 Task: Add team members to the newly created team and define their roles (e.g., report editor, formatting specialist).
Action: Mouse moved to (186, 111)
Screenshot: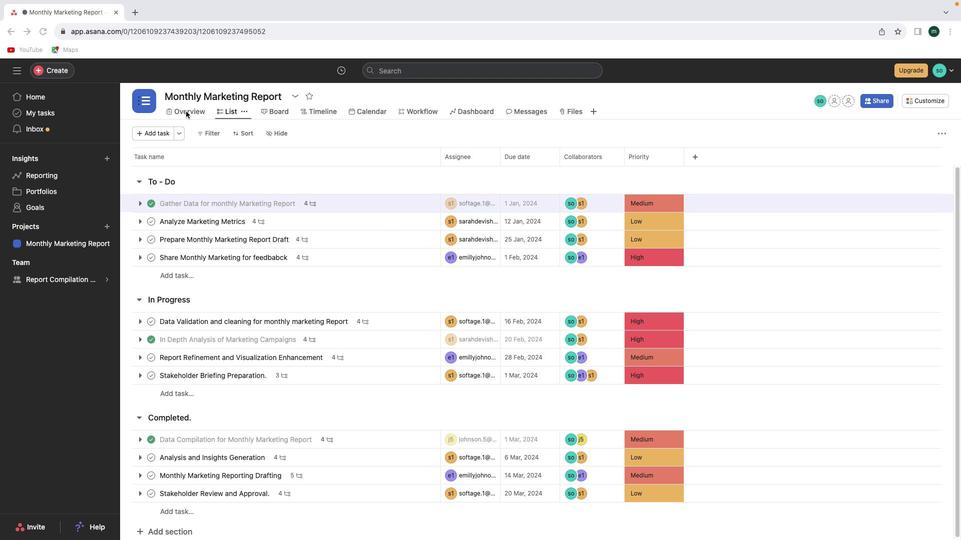 
Action: Mouse pressed left at (186, 111)
Screenshot: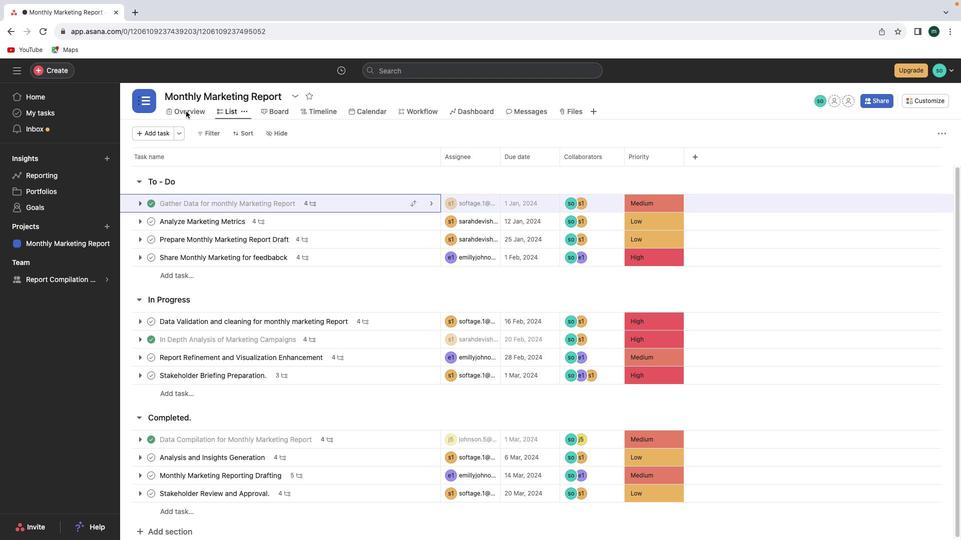 
Action: Mouse pressed left at (186, 111)
Screenshot: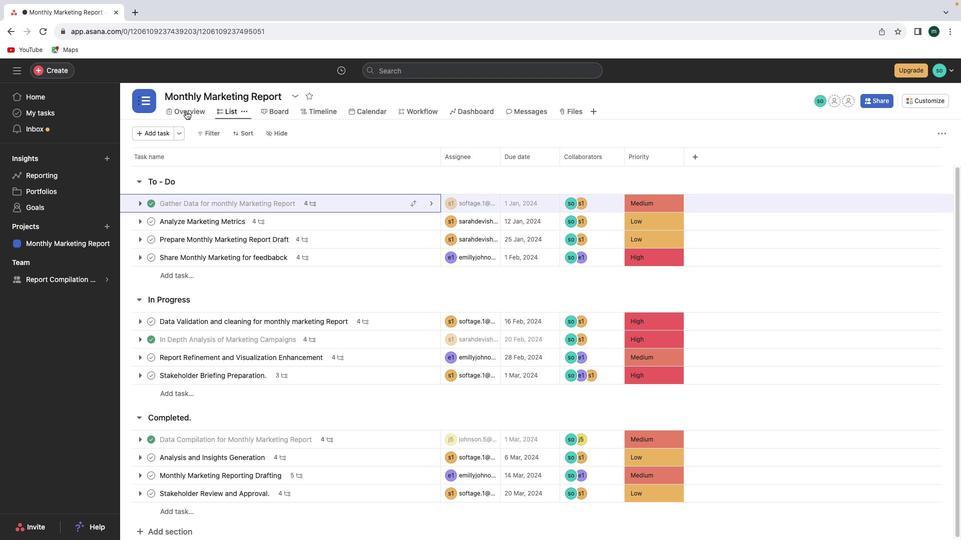 
Action: Mouse moved to (305, 298)
Screenshot: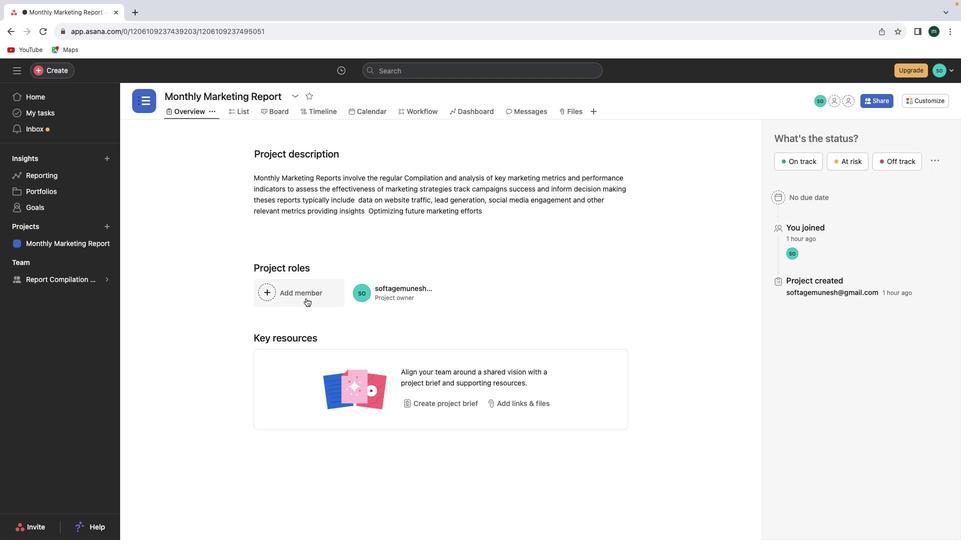 
Action: Mouse pressed left at (305, 298)
Screenshot: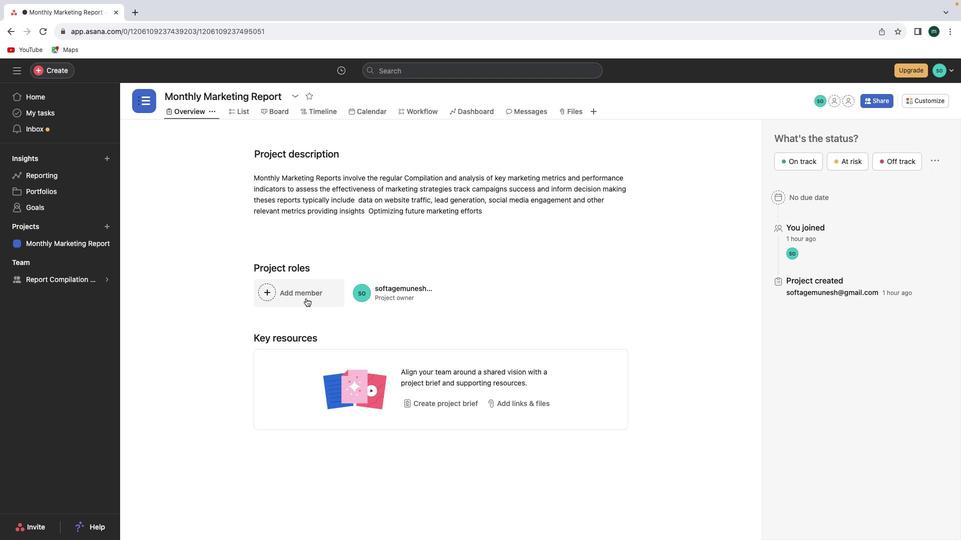 
Action: Mouse moved to (411, 264)
Screenshot: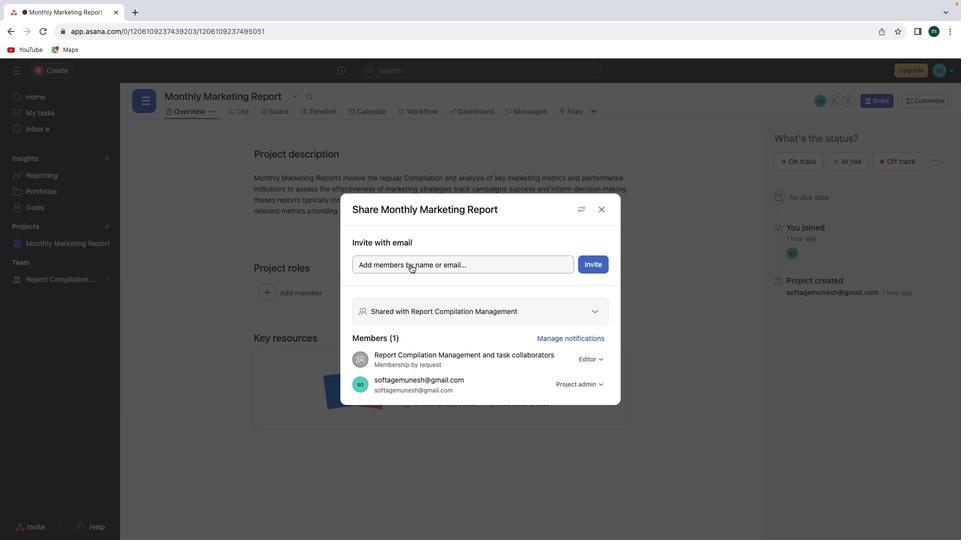 
Action: Mouse pressed left at (411, 264)
Screenshot: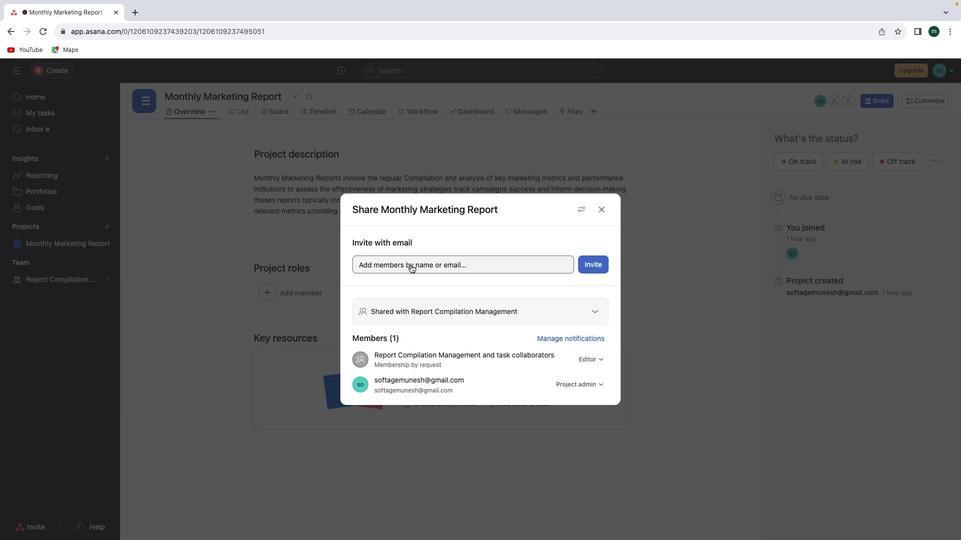
Action: Mouse moved to (409, 256)
Screenshot: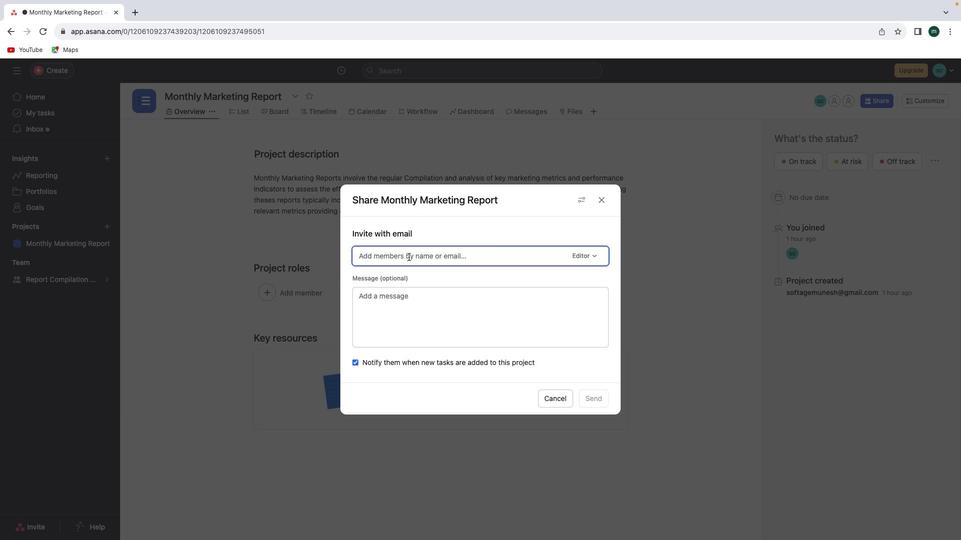 
Action: Key pressed 's''o''f''t''a'
Screenshot: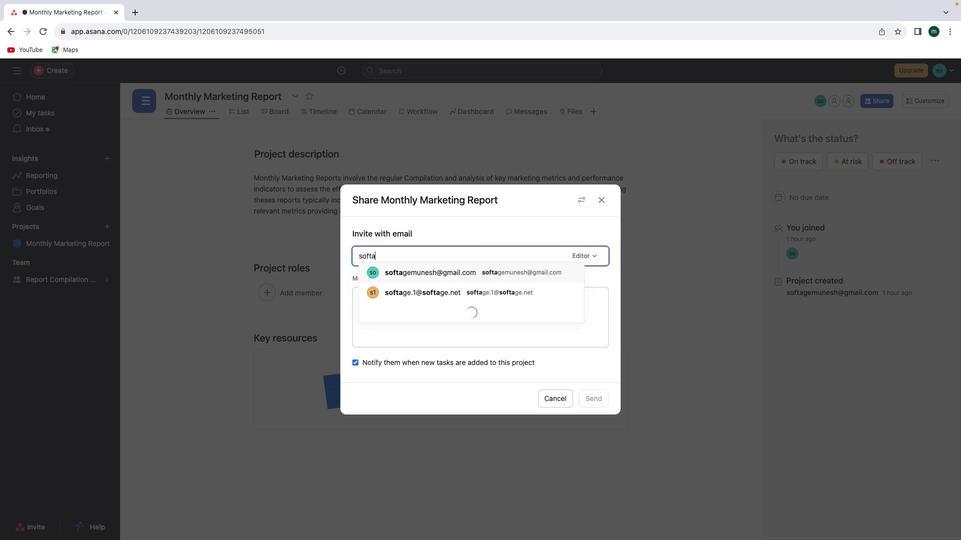 
Action: Mouse moved to (467, 288)
Screenshot: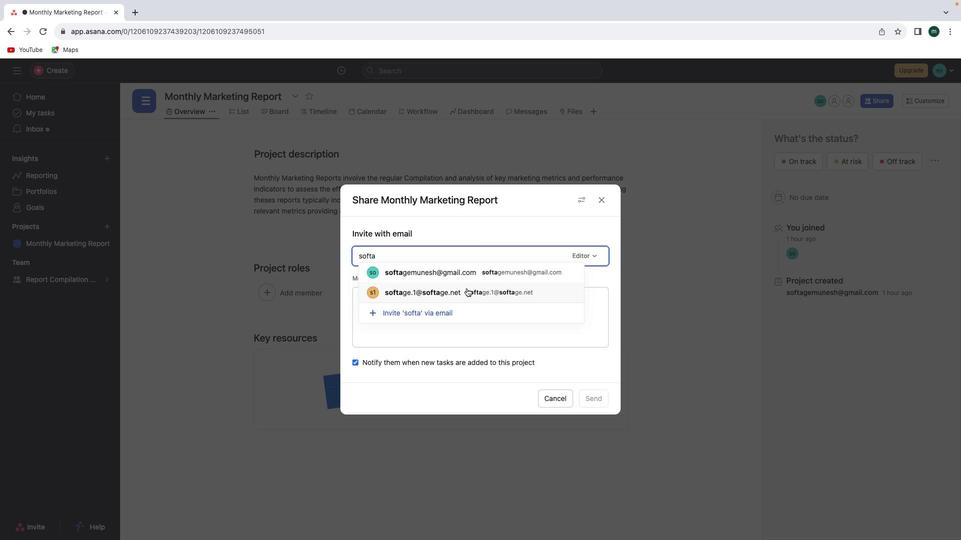 
Action: Mouse pressed left at (467, 288)
Screenshot: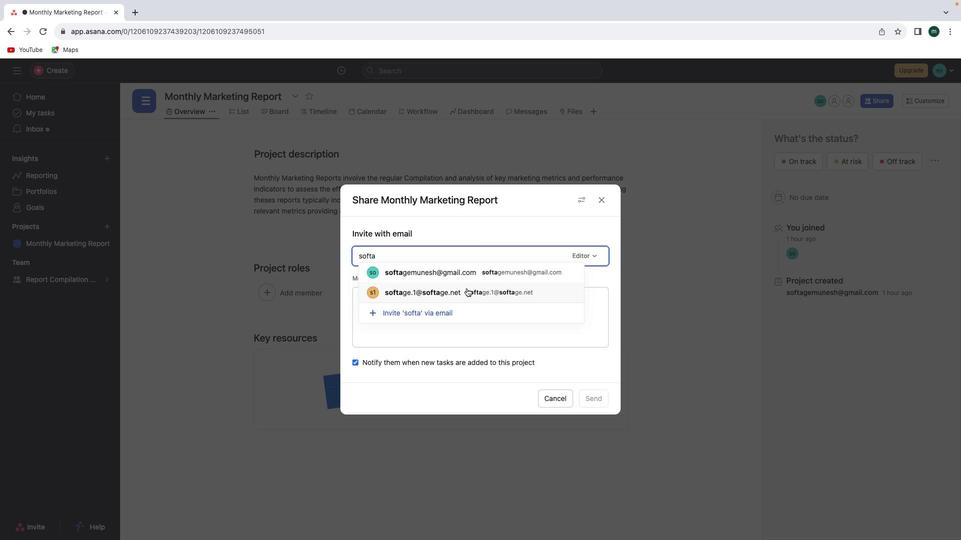 
Action: Mouse moved to (583, 398)
Screenshot: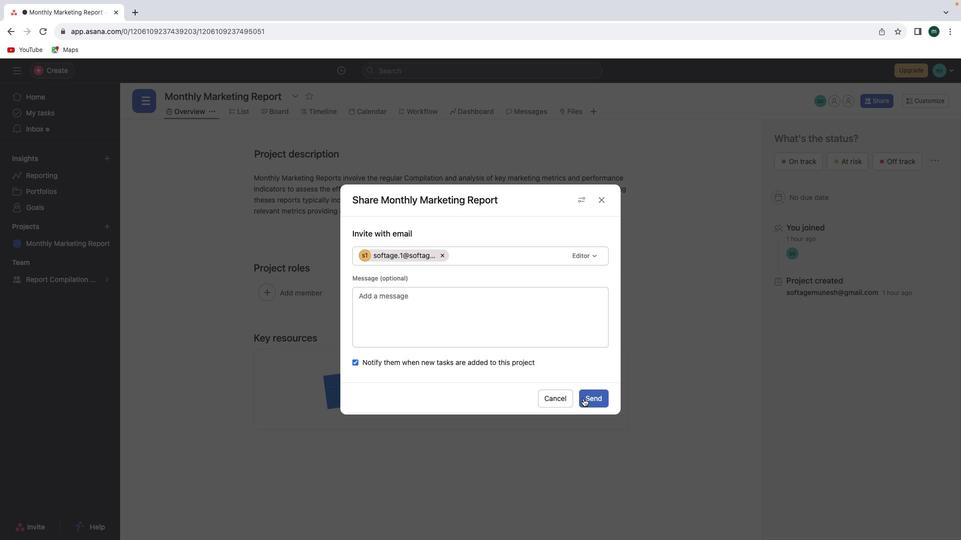 
Action: Mouse pressed left at (583, 398)
Screenshot: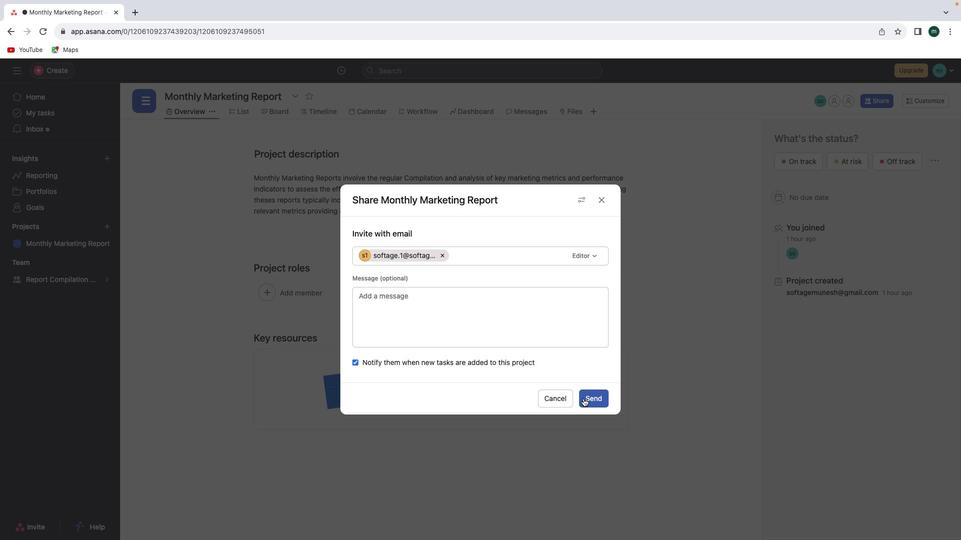 
Action: Mouse moved to (645, 347)
Screenshot: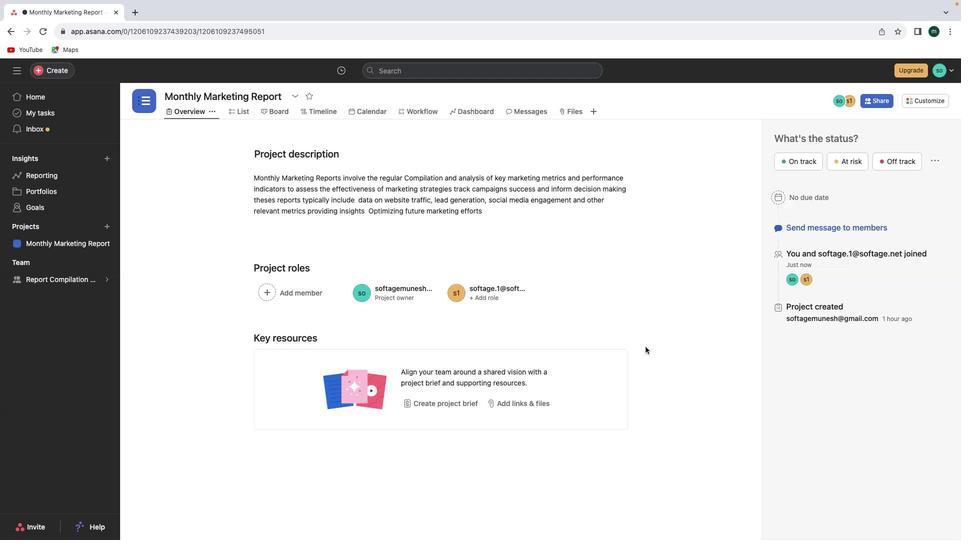
Action: Mouse pressed left at (645, 347)
Screenshot: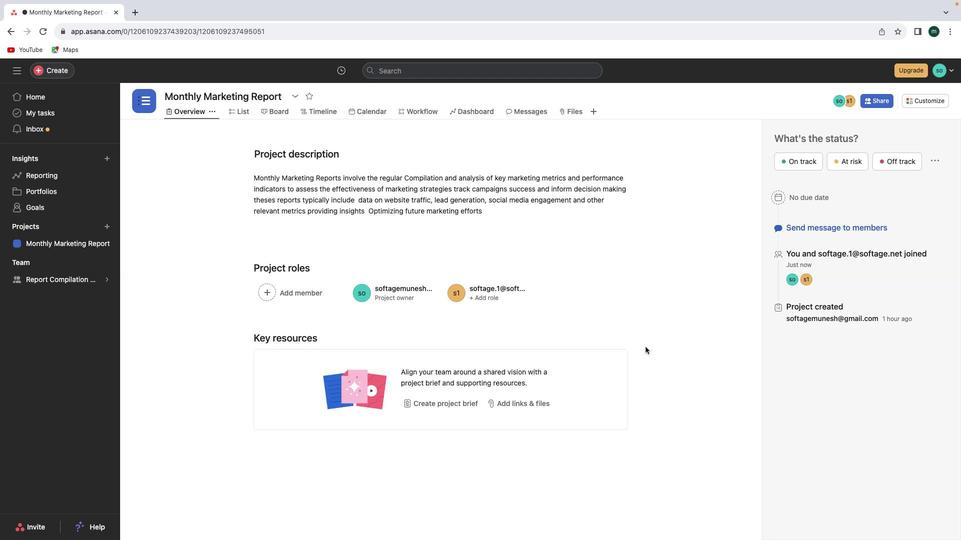 
Action: Mouse moved to (484, 300)
Screenshot: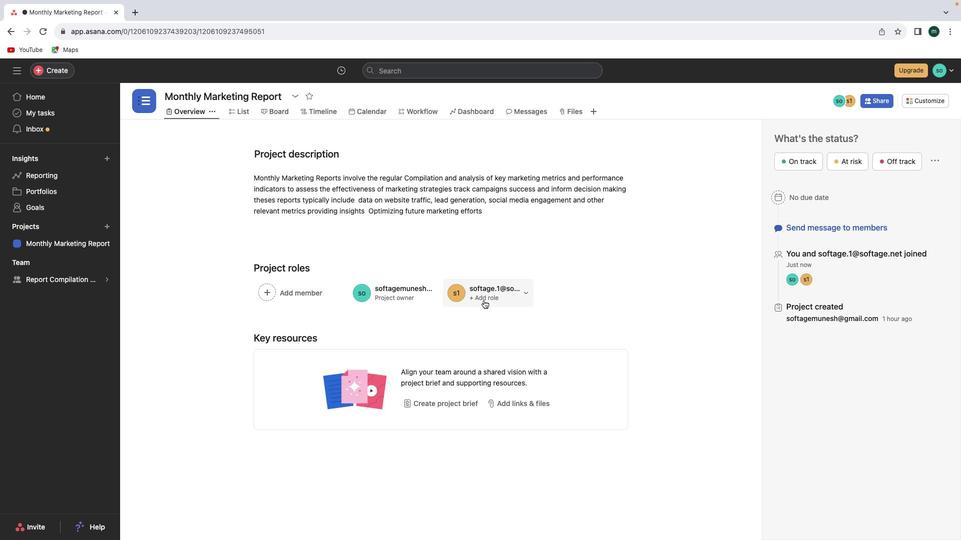 
Action: Mouse pressed left at (484, 300)
Screenshot: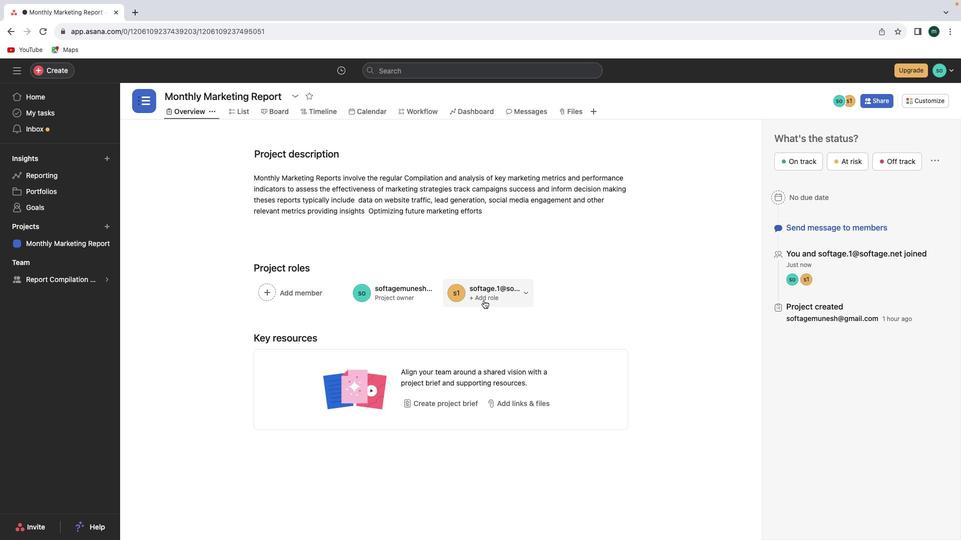 
Action: Mouse moved to (484, 314)
Screenshot: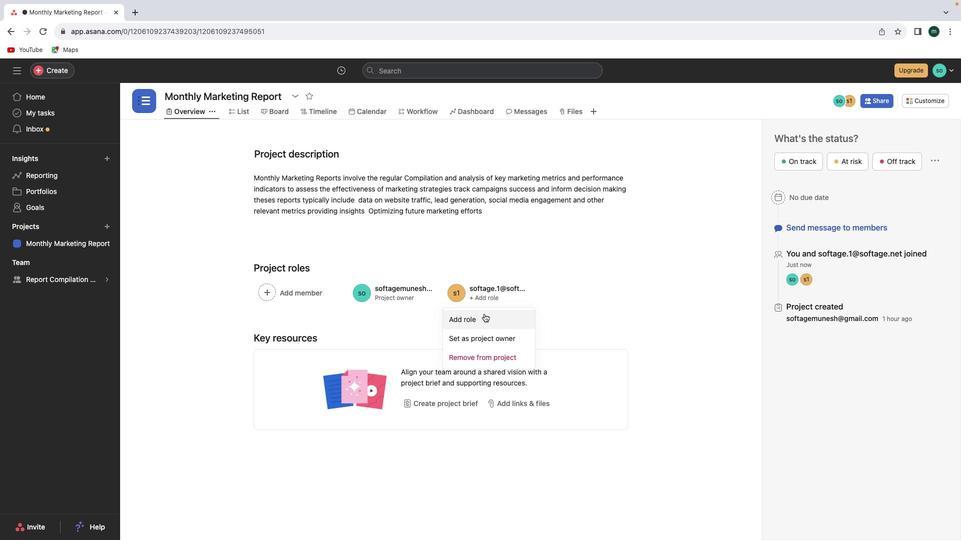 
Action: Mouse pressed left at (484, 314)
Screenshot: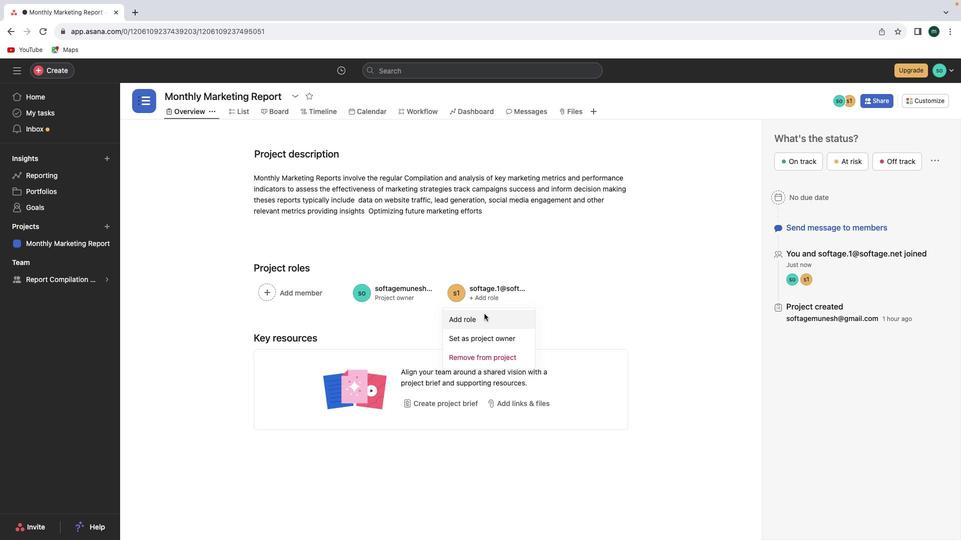 
Action: Mouse moved to (506, 340)
Screenshot: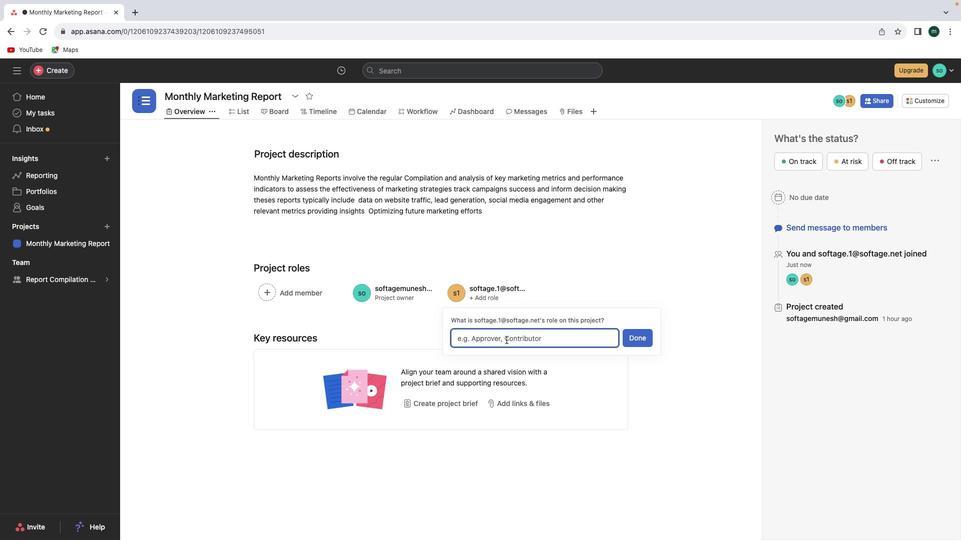 
Action: Mouse pressed left at (506, 340)
Screenshot: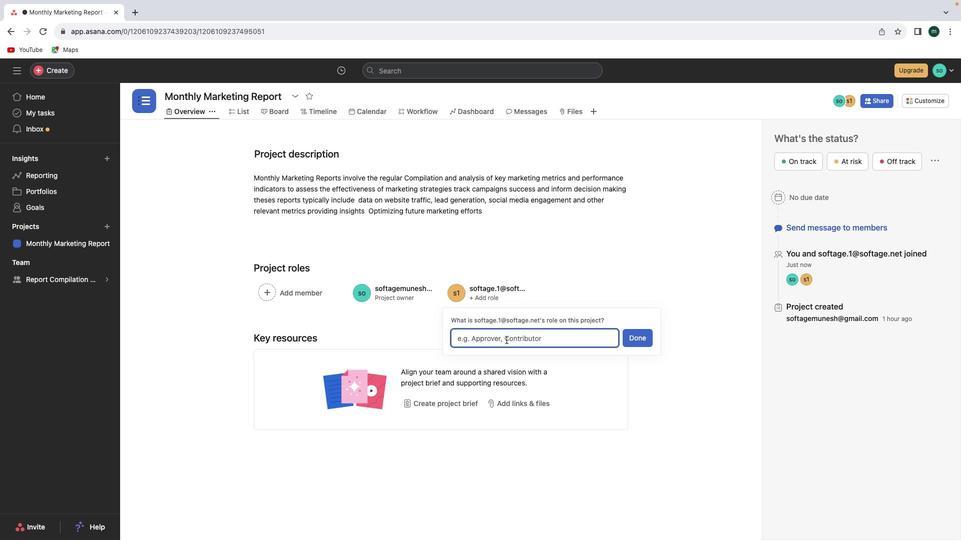 
Action: Mouse moved to (504, 334)
Screenshot: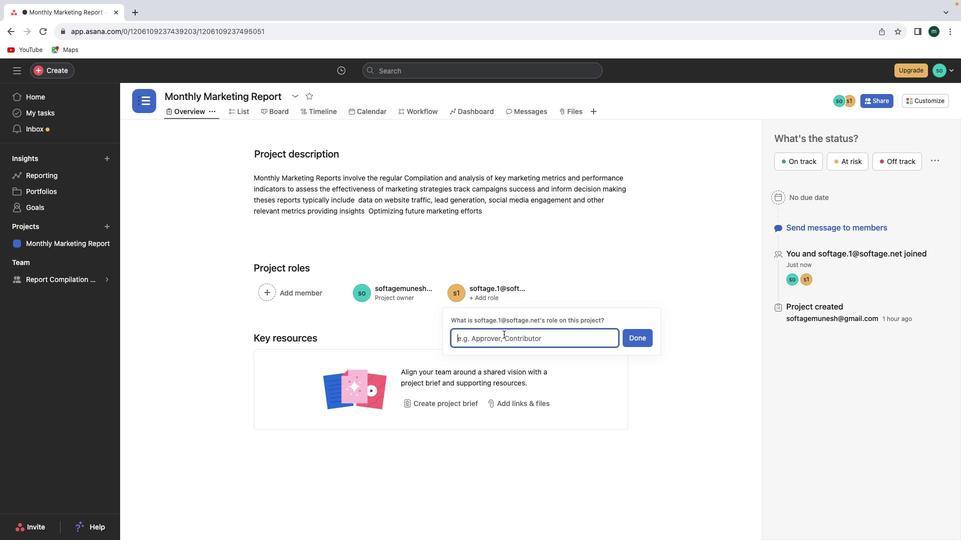 
Action: Key pressed Key.shift'R''e''p''o''r''t''e''r'
Screenshot: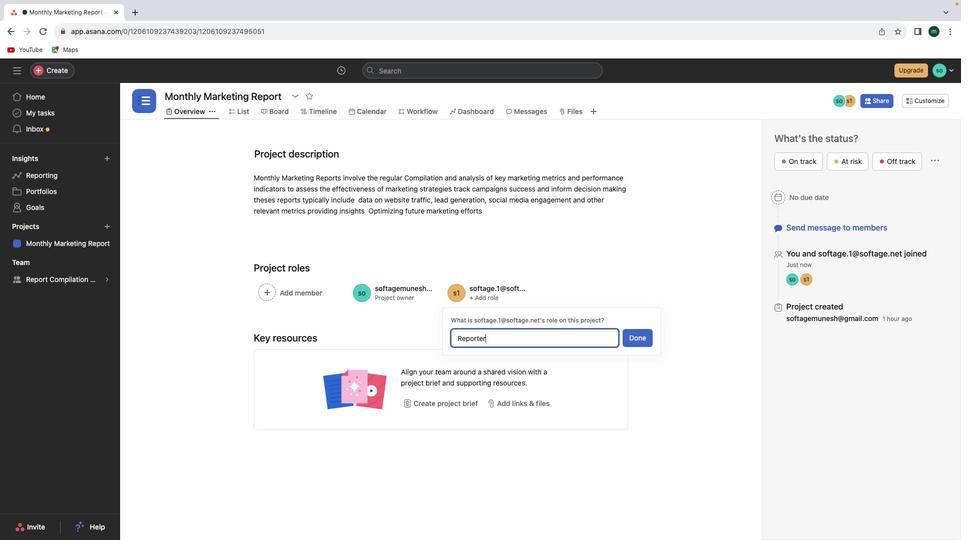 
Action: Mouse moved to (648, 340)
Screenshot: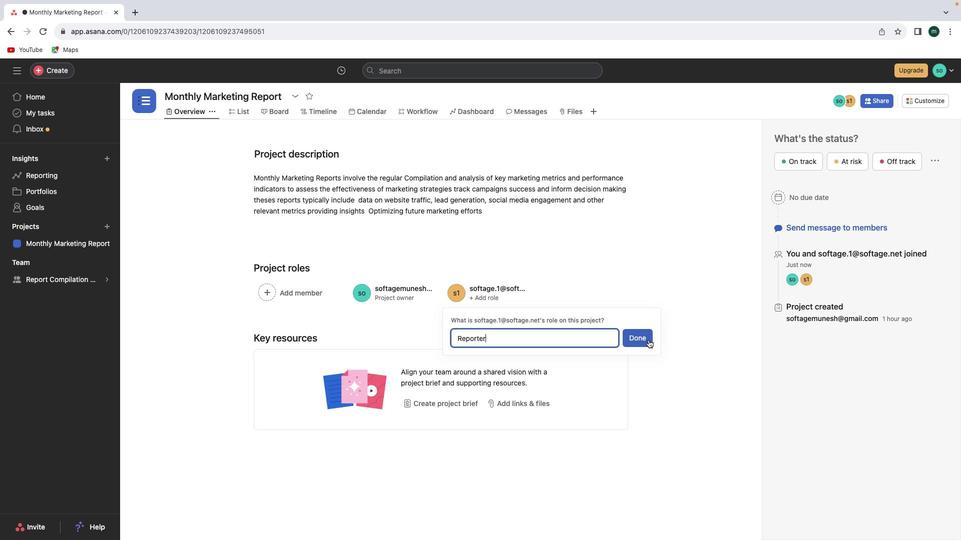 
Action: Mouse pressed left at (648, 340)
Screenshot: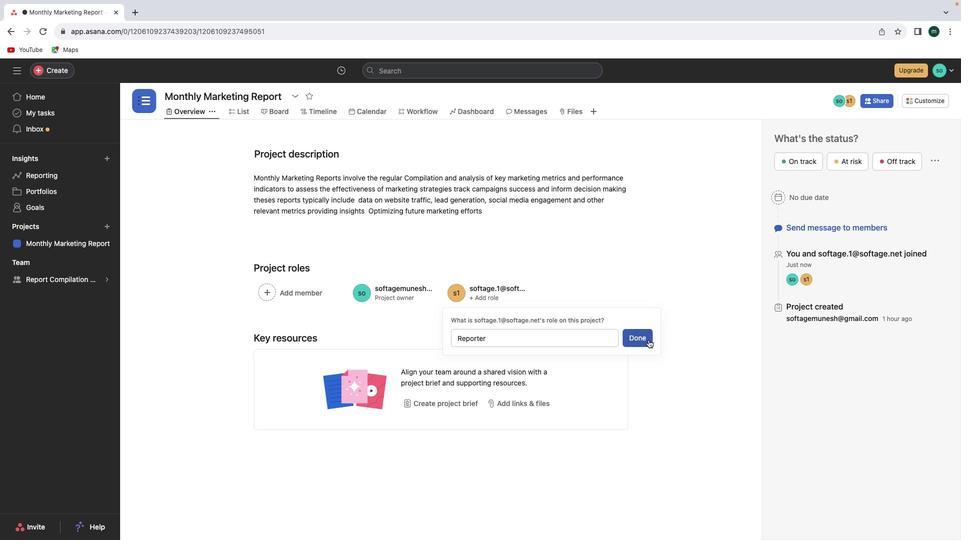 
Action: Mouse moved to (300, 290)
Screenshot: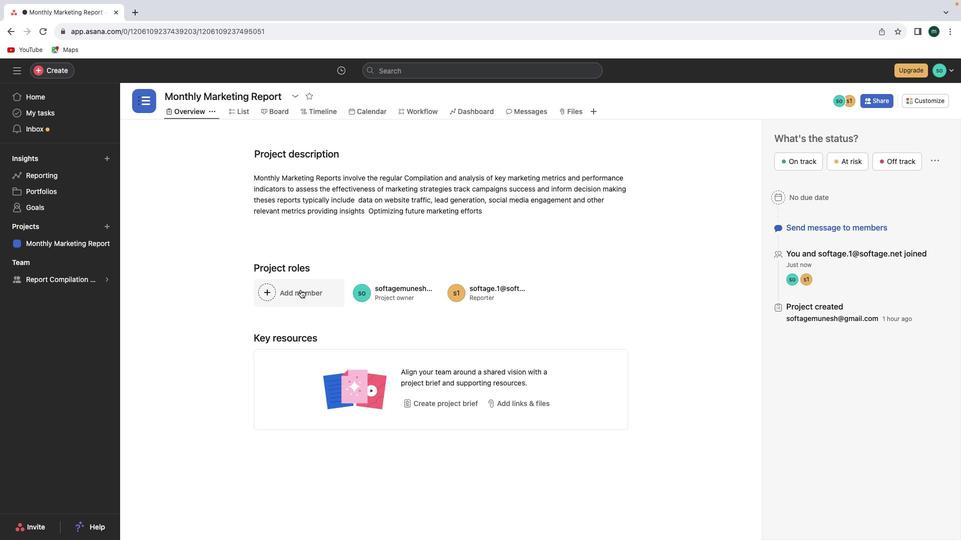 
Action: Mouse pressed left at (300, 290)
Screenshot: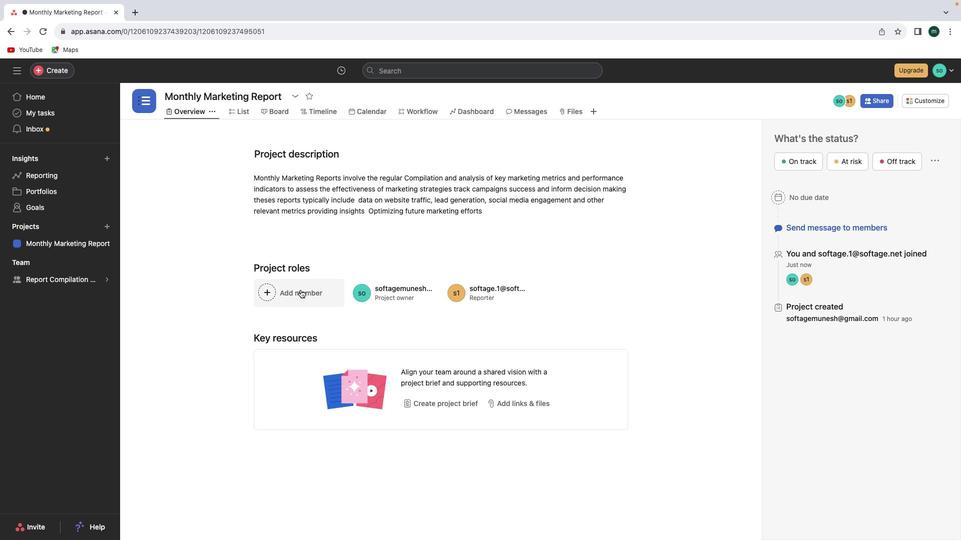 
Action: Mouse moved to (411, 253)
Screenshot: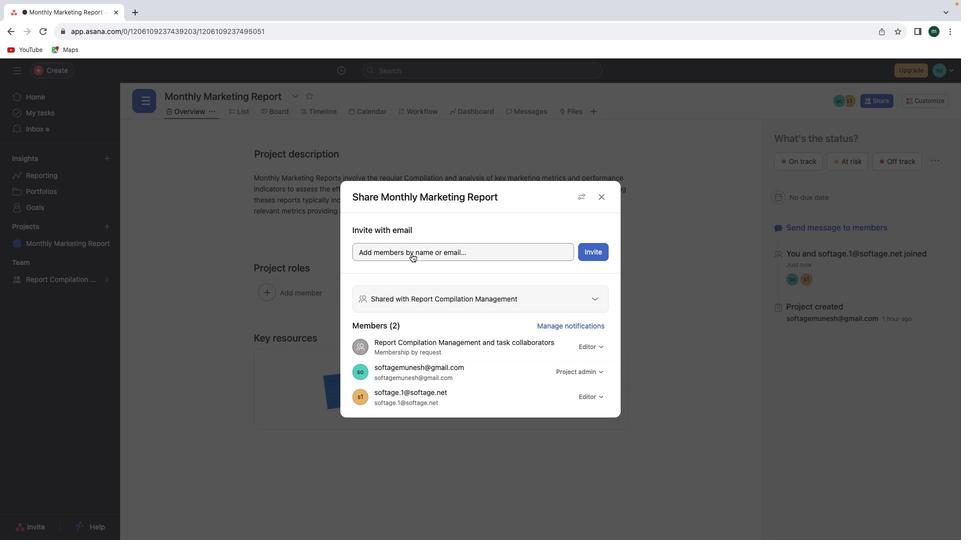 
Action: Mouse pressed left at (411, 253)
Screenshot: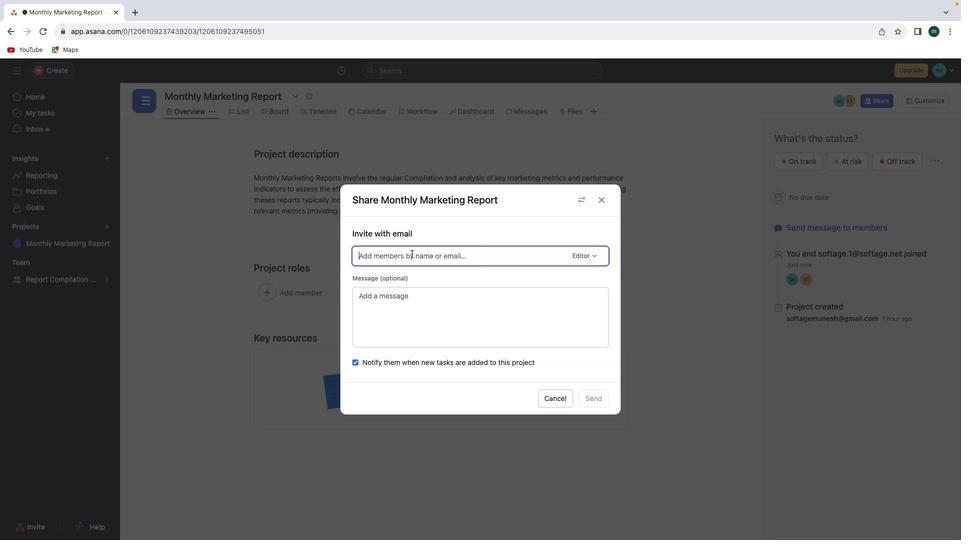 
Action: Key pressed 's''a''r''a'
Screenshot: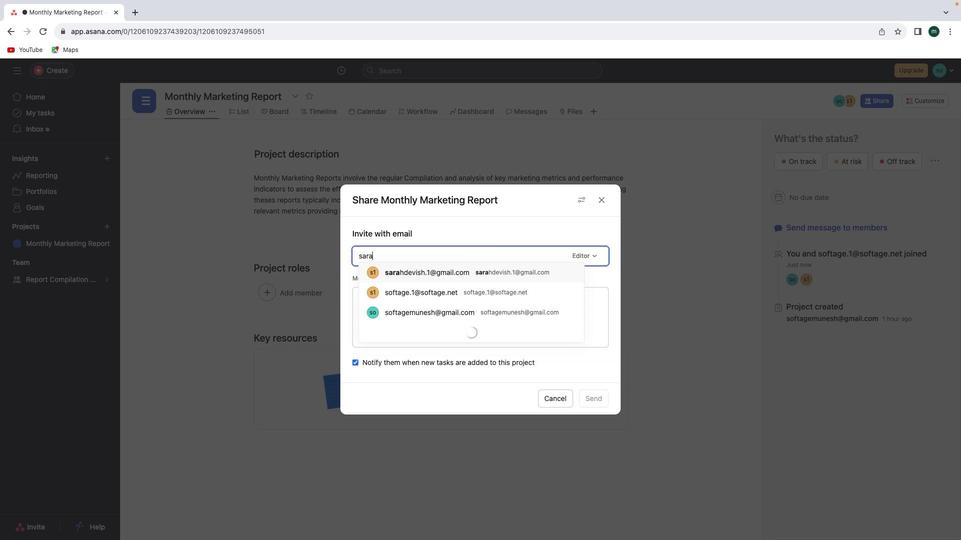 
Action: Mouse moved to (414, 269)
Screenshot: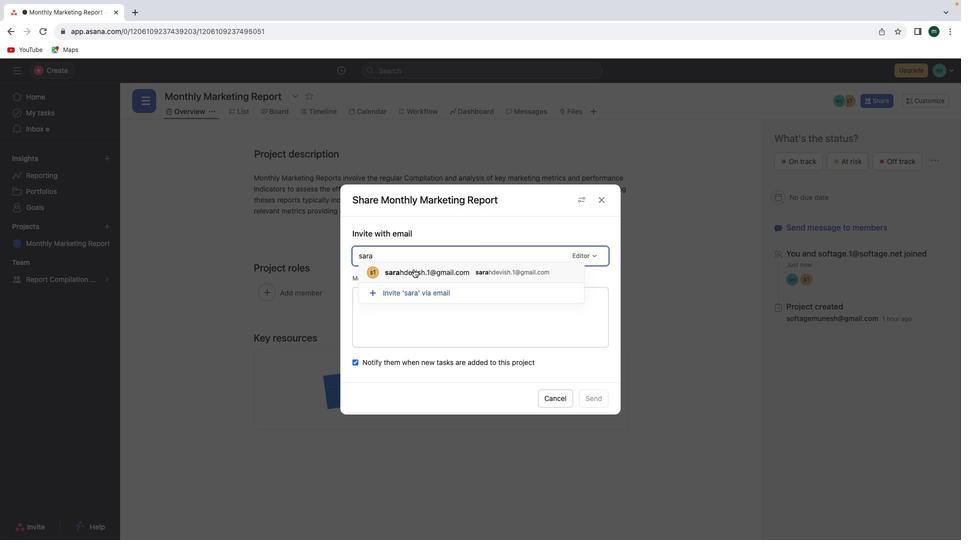 
Action: Mouse pressed left at (414, 269)
Screenshot: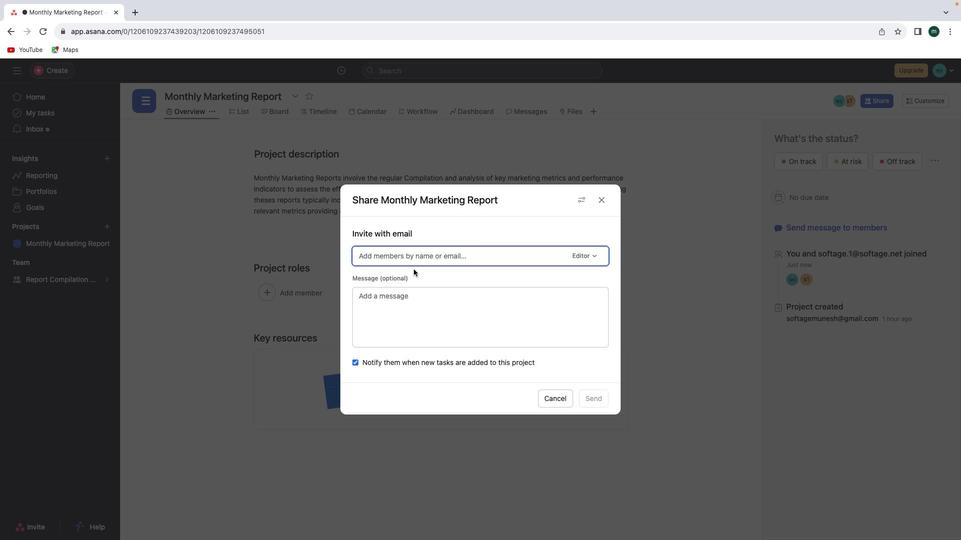 
Action: Mouse moved to (593, 396)
Screenshot: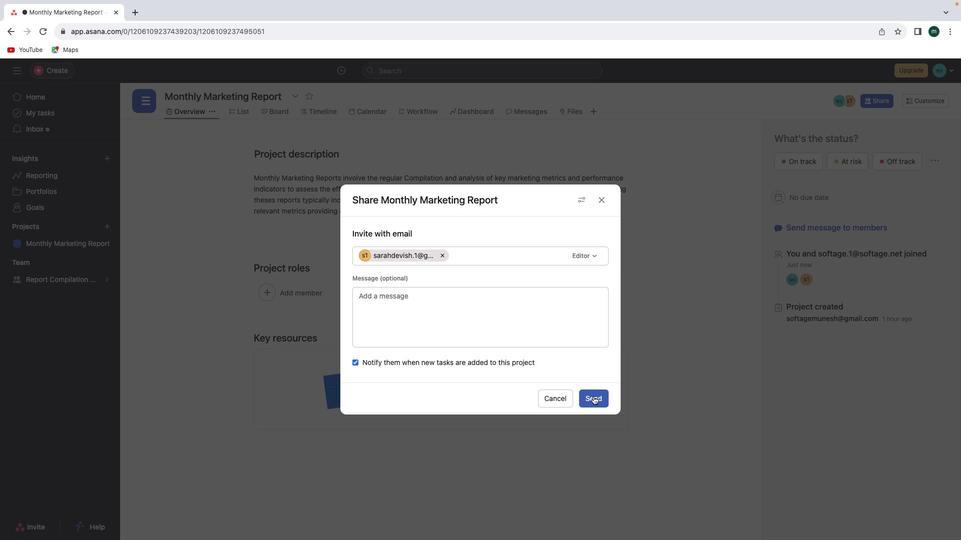 
Action: Mouse pressed left at (593, 396)
Screenshot: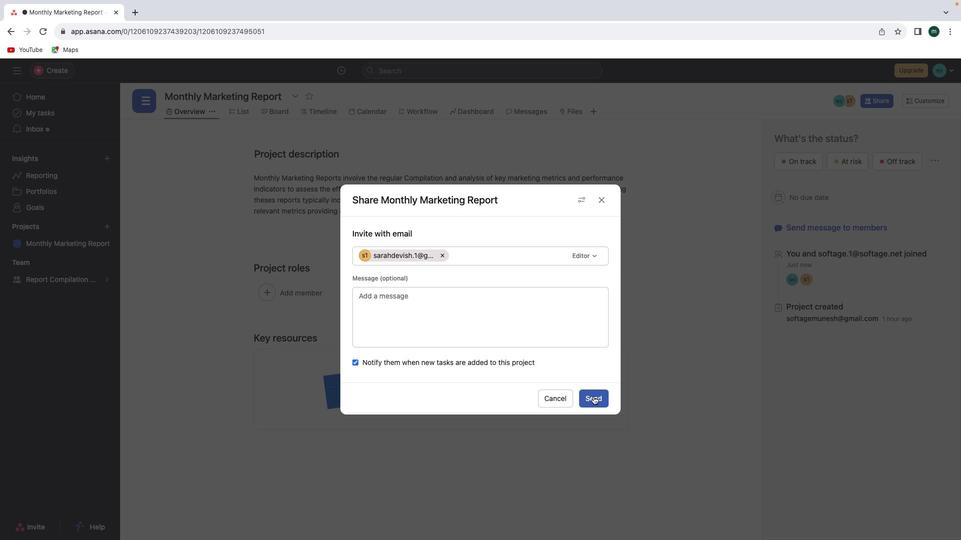 
Action: Mouse moved to (662, 332)
Screenshot: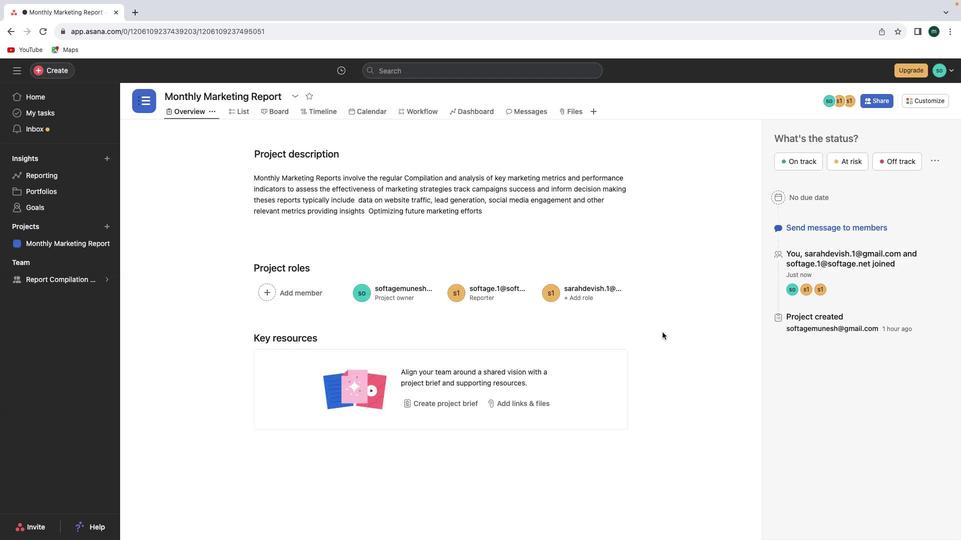 
Action: Mouse pressed left at (662, 332)
Screenshot: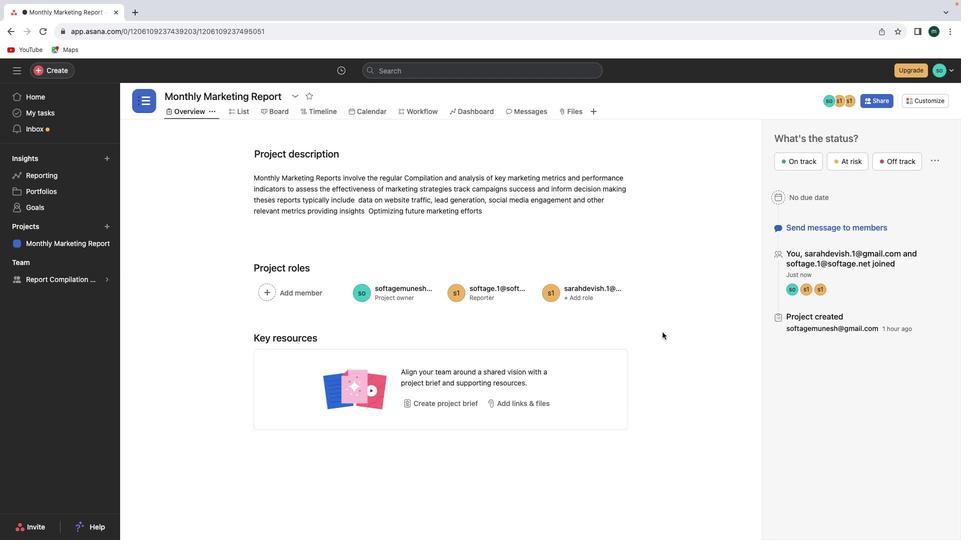 
Action: Mouse moved to (577, 299)
Screenshot: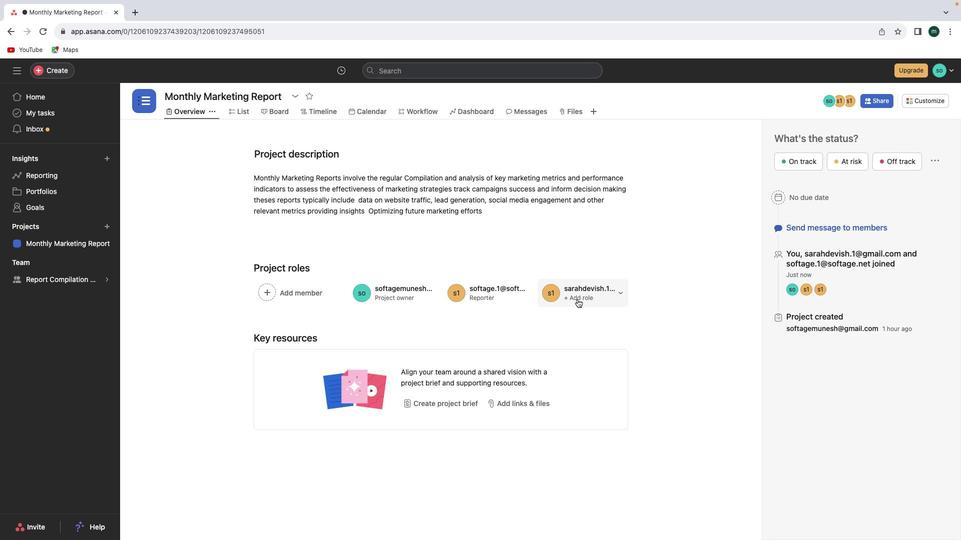 
Action: Mouse pressed left at (577, 299)
Screenshot: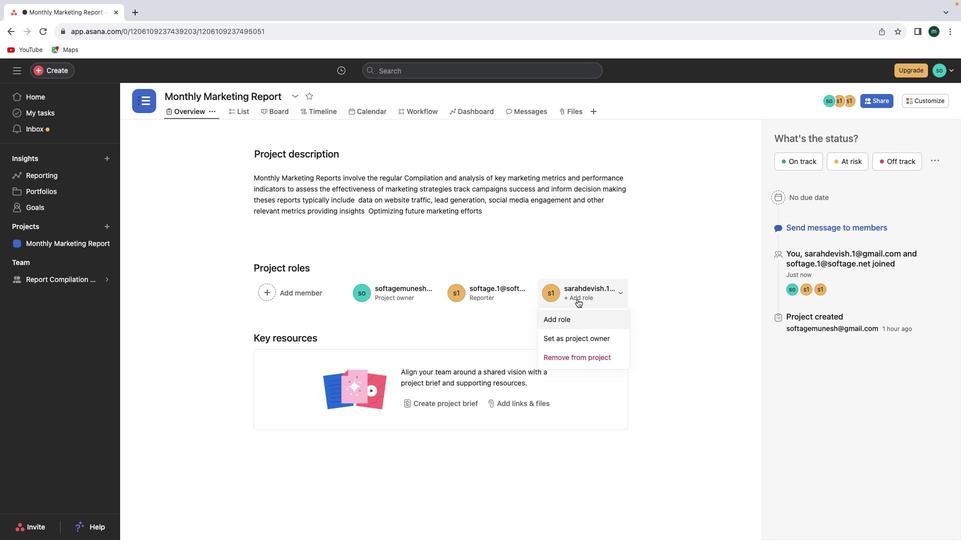 
Action: Mouse moved to (579, 318)
Screenshot: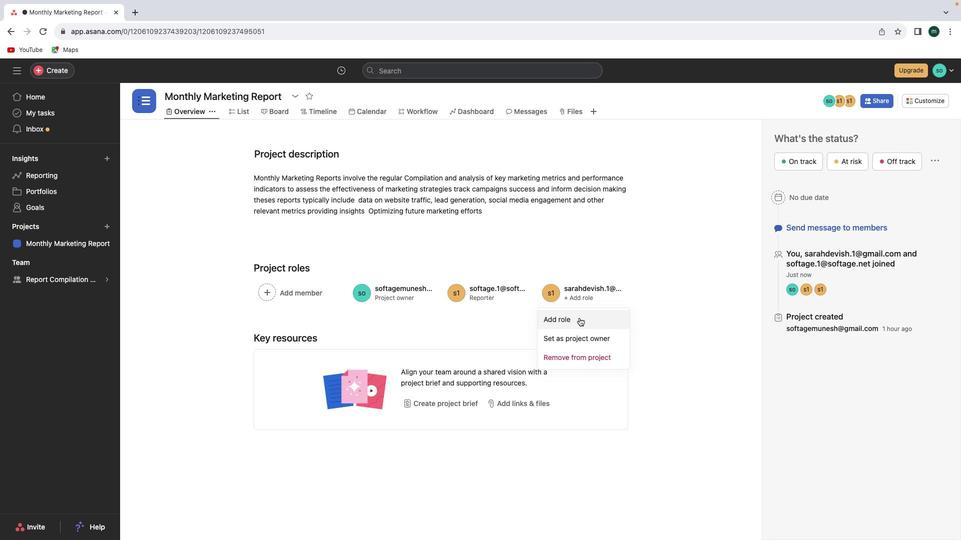 
Action: Mouse pressed left at (579, 318)
Screenshot: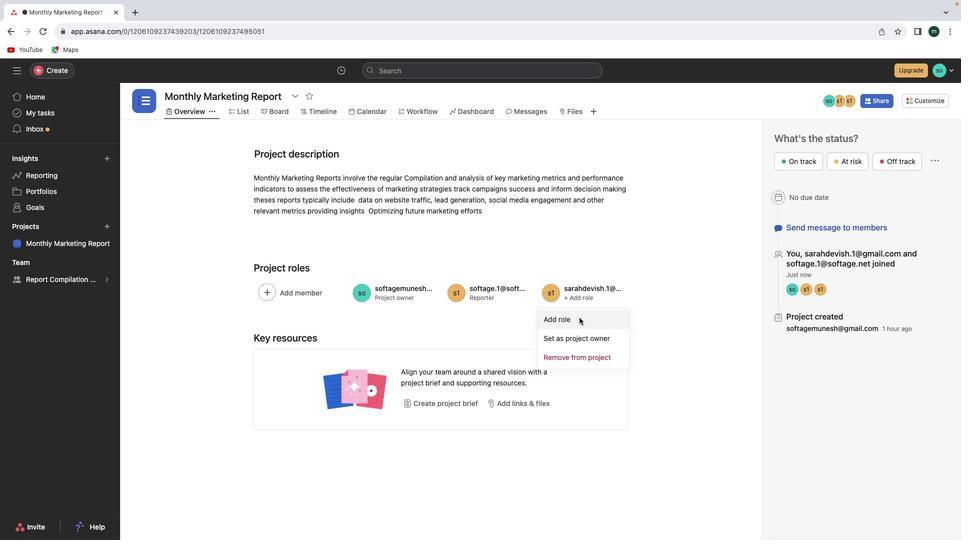 
Action: Mouse moved to (593, 342)
Screenshot: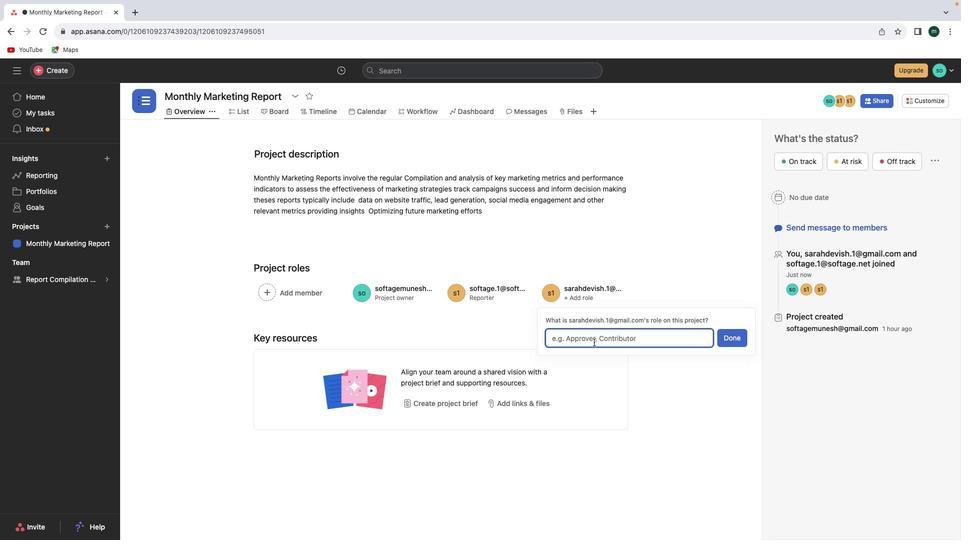 
Action: Mouse pressed left at (593, 342)
Screenshot: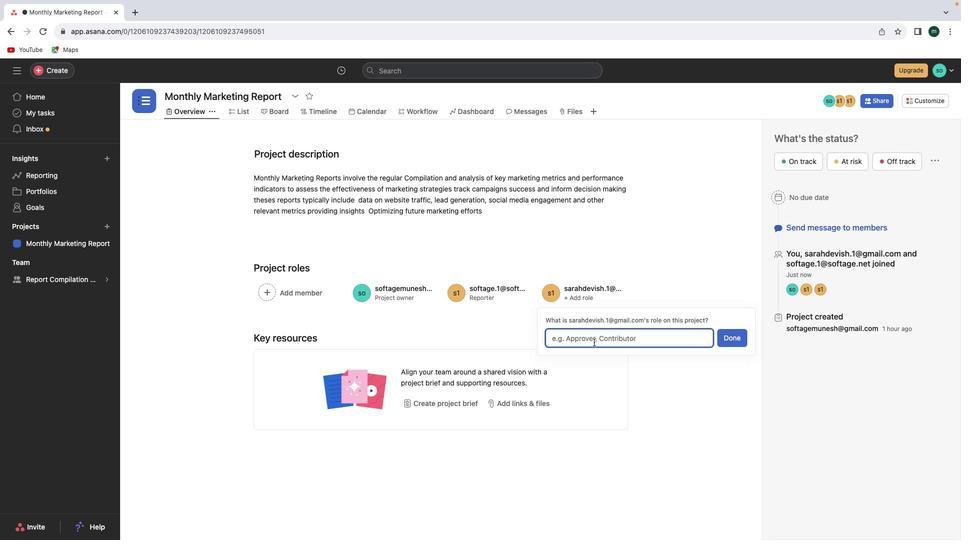 
Action: Mouse moved to (589, 340)
Screenshot: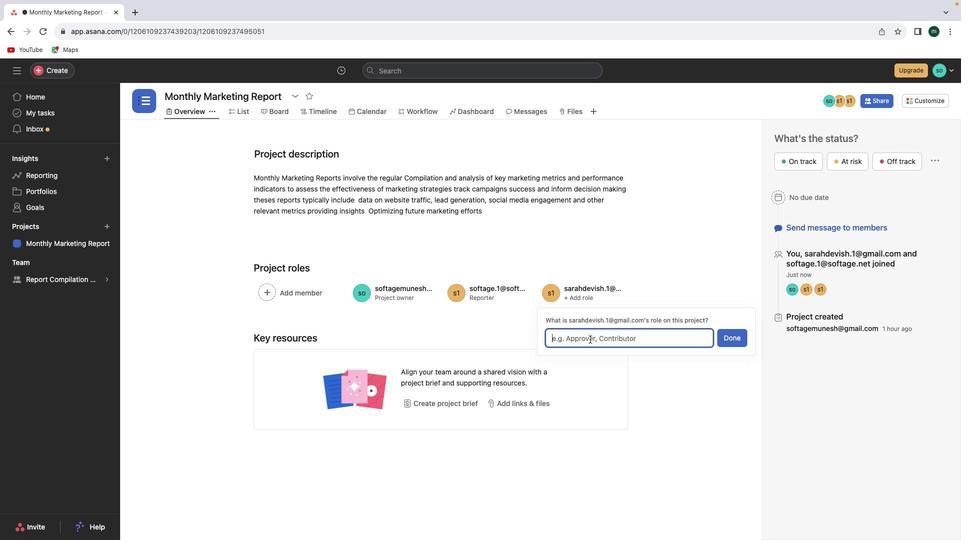 
Action: Key pressed Key.shift'R''e''p''o''r''t'Key.space'e''d''i''t''i''o''r'
Screenshot: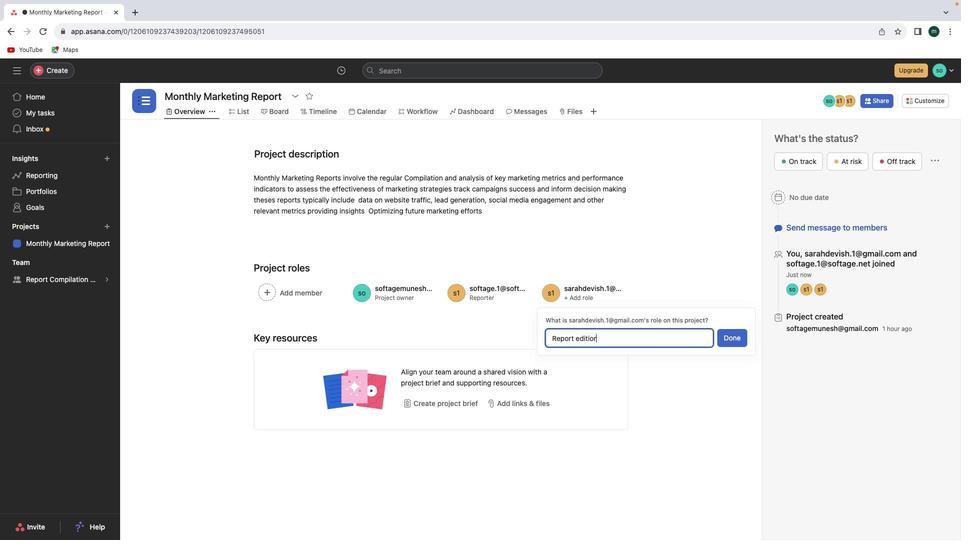 
Action: Mouse moved to (733, 340)
Screenshot: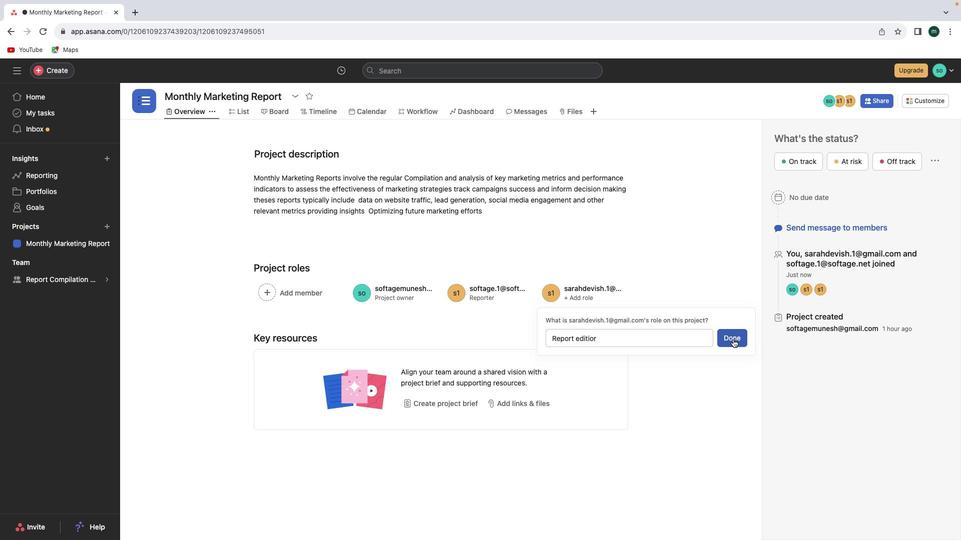 
Action: Mouse pressed left at (733, 340)
Screenshot: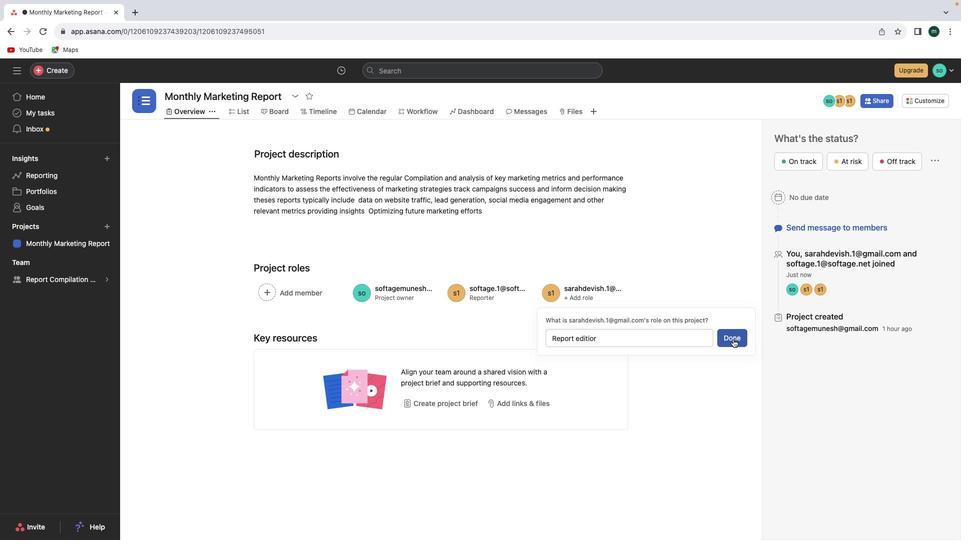 
Action: Mouse moved to (496, 293)
Screenshot: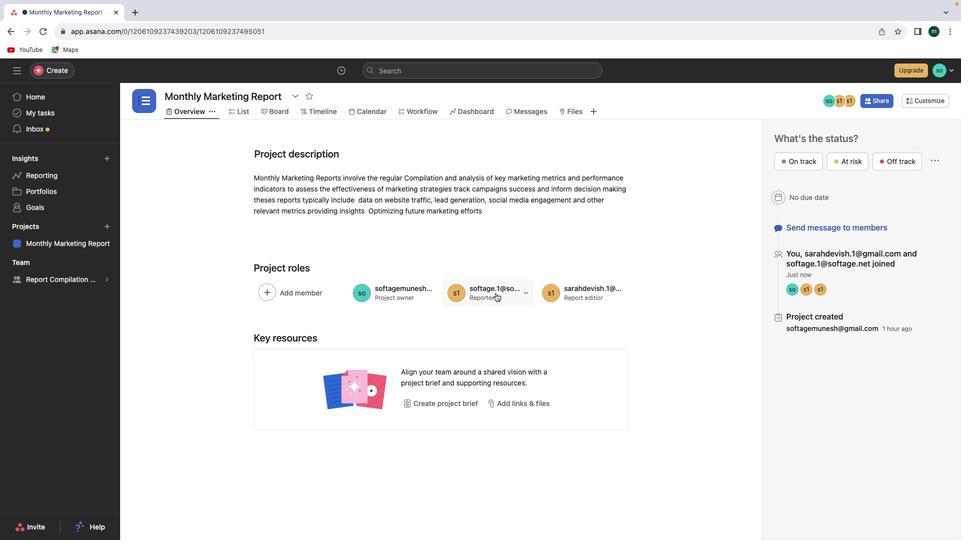 
Action: Mouse pressed left at (496, 293)
Screenshot: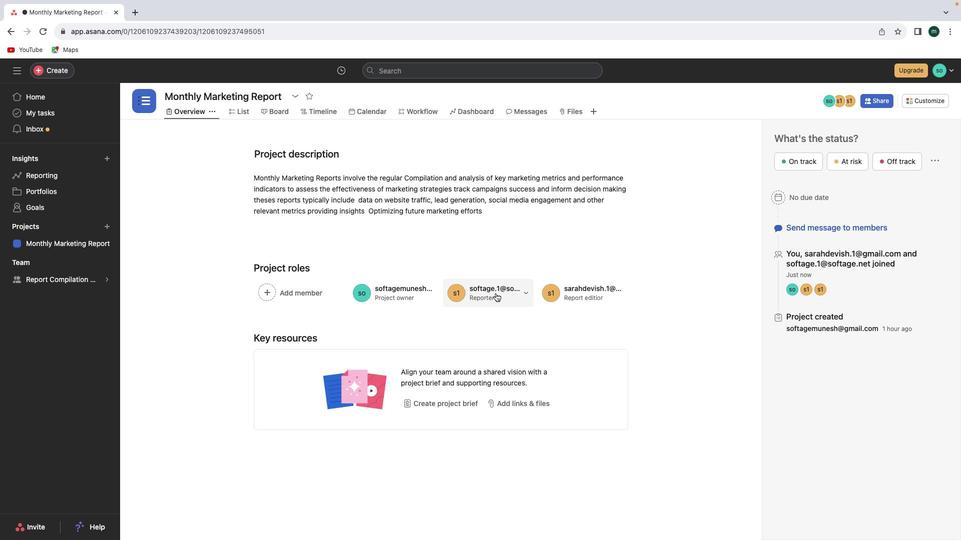 
Action: Mouse moved to (488, 319)
Screenshot: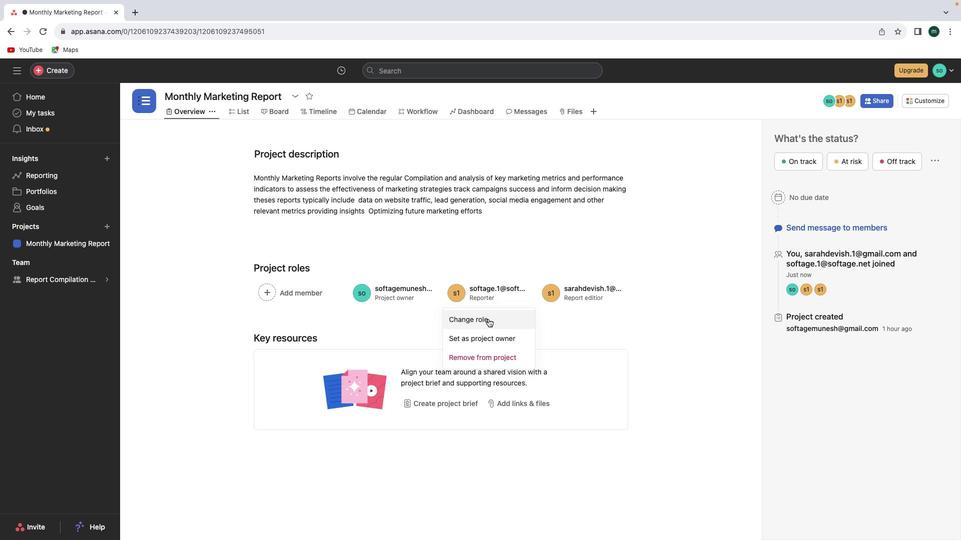 
Action: Mouse pressed left at (488, 319)
Screenshot: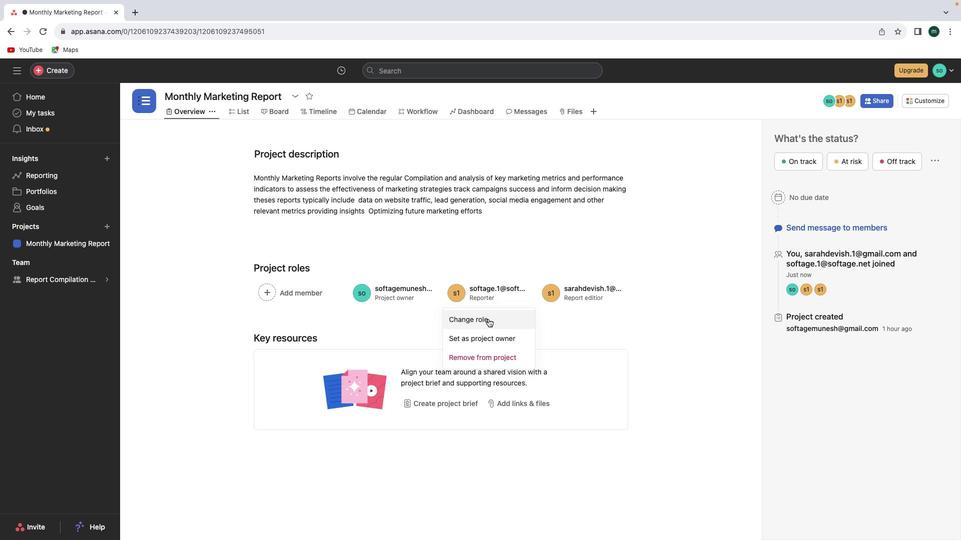 
Action: Mouse moved to (494, 336)
Screenshot: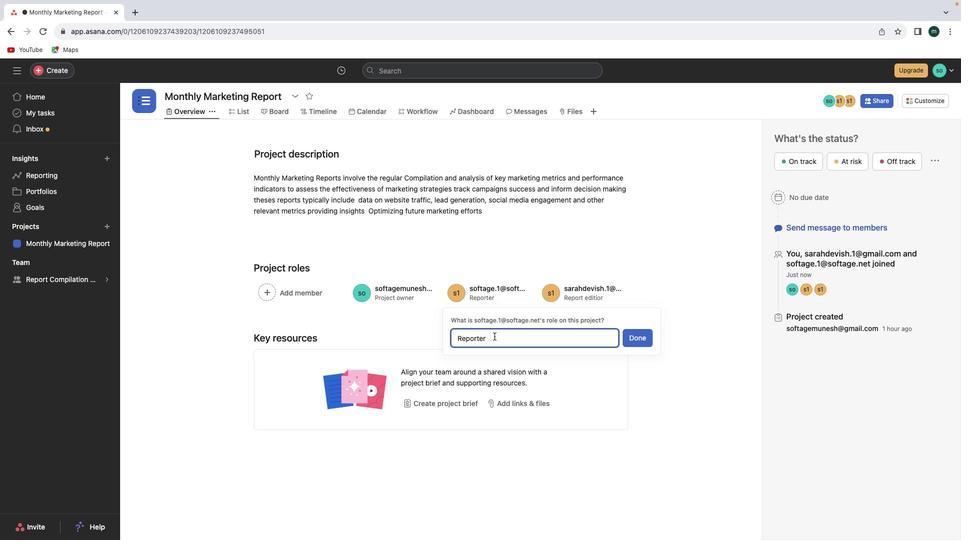 
Action: Mouse pressed left at (494, 336)
Screenshot: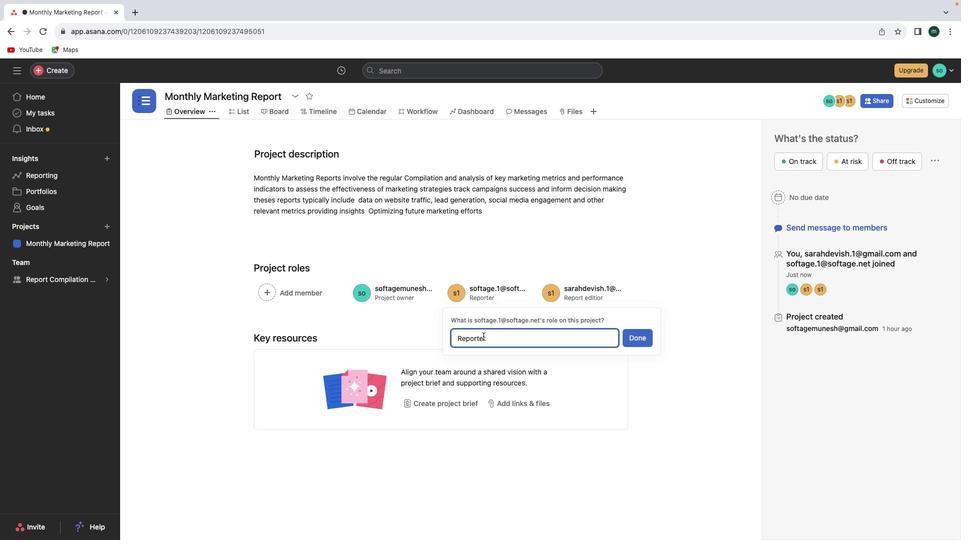 
Action: Mouse moved to (452, 331)
Screenshot: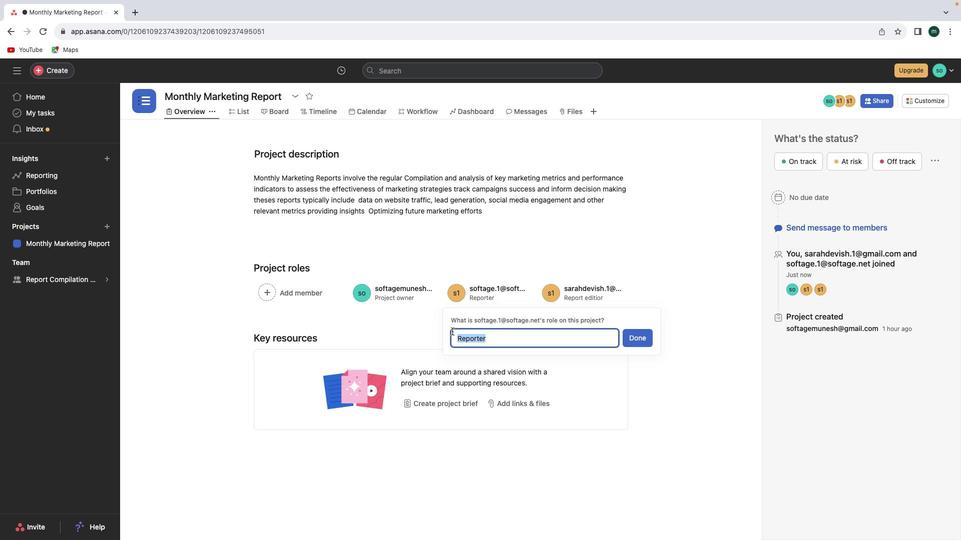 
Action: Key pressed Key.shift'S''o''c''i''a''l'Key.space'm''e''d''i''a'Key.space'm''a''n''a''g''e''r'Key.space
Screenshot: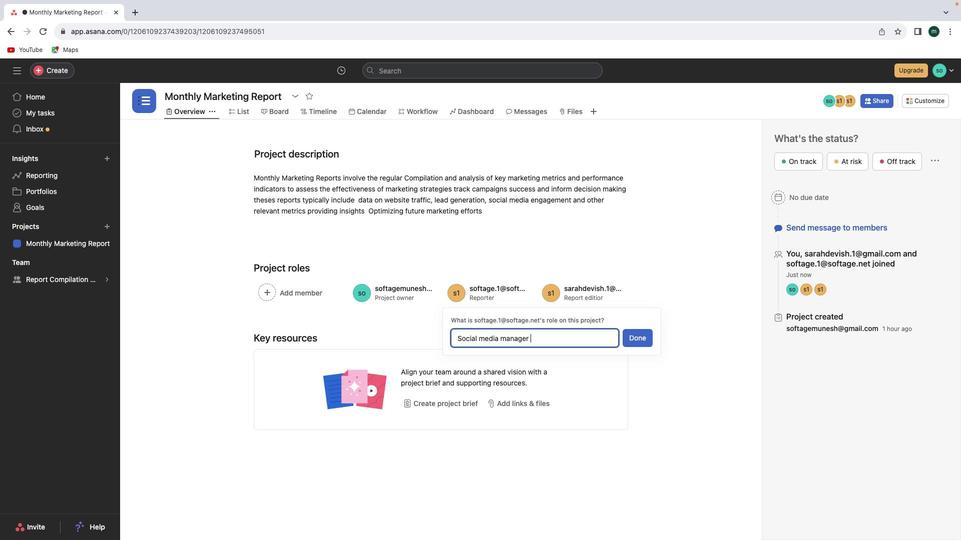 
Action: Mouse moved to (627, 337)
Screenshot: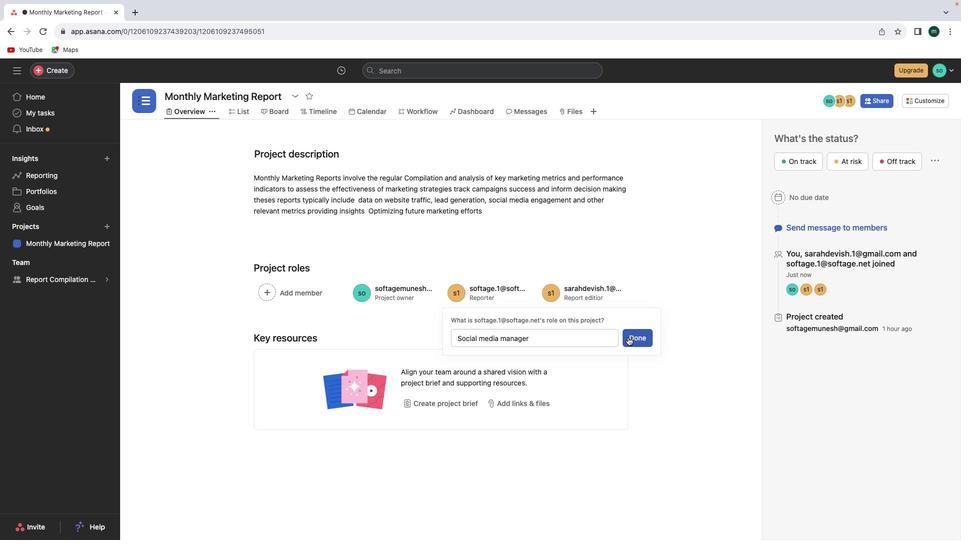 
Action: Mouse pressed left at (627, 337)
Screenshot: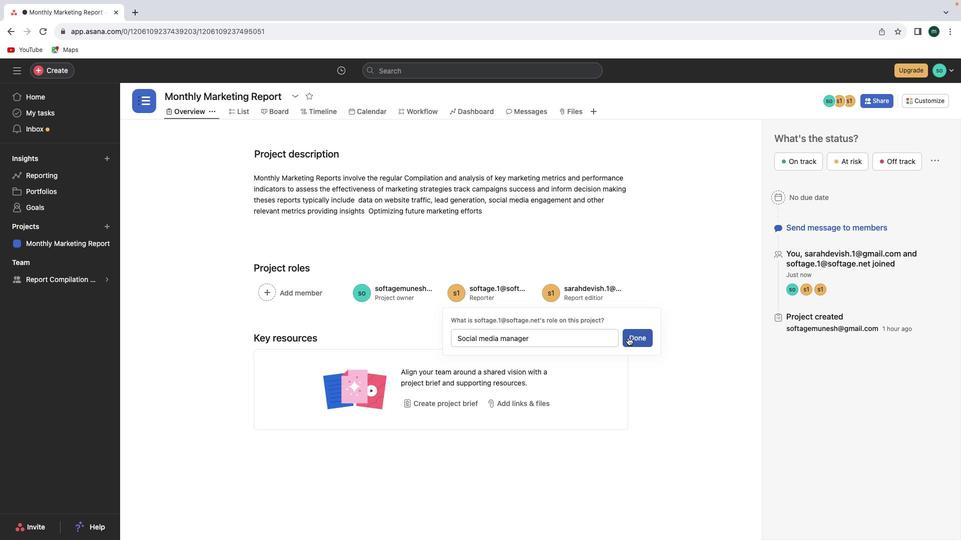 
Action: Mouse moved to (280, 297)
Screenshot: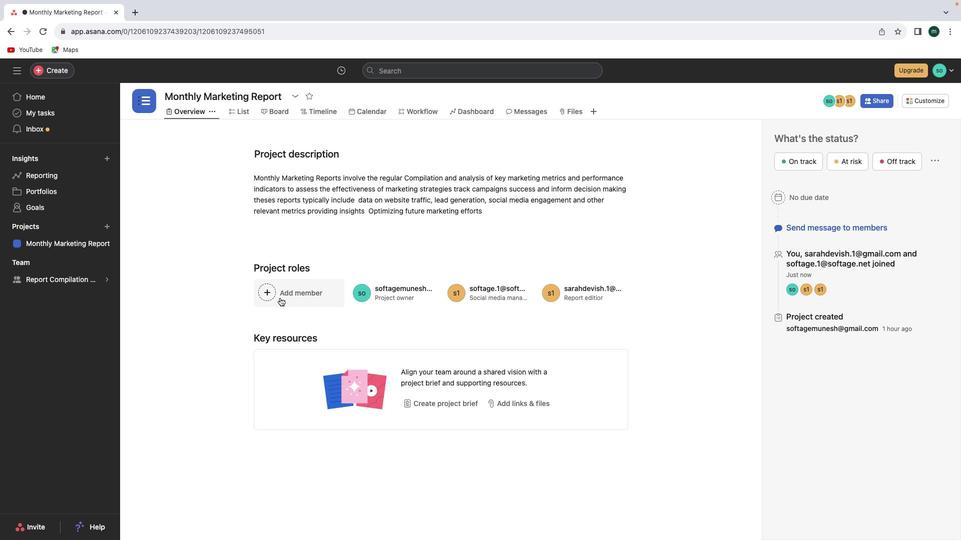 
Action: Mouse pressed left at (280, 297)
Screenshot: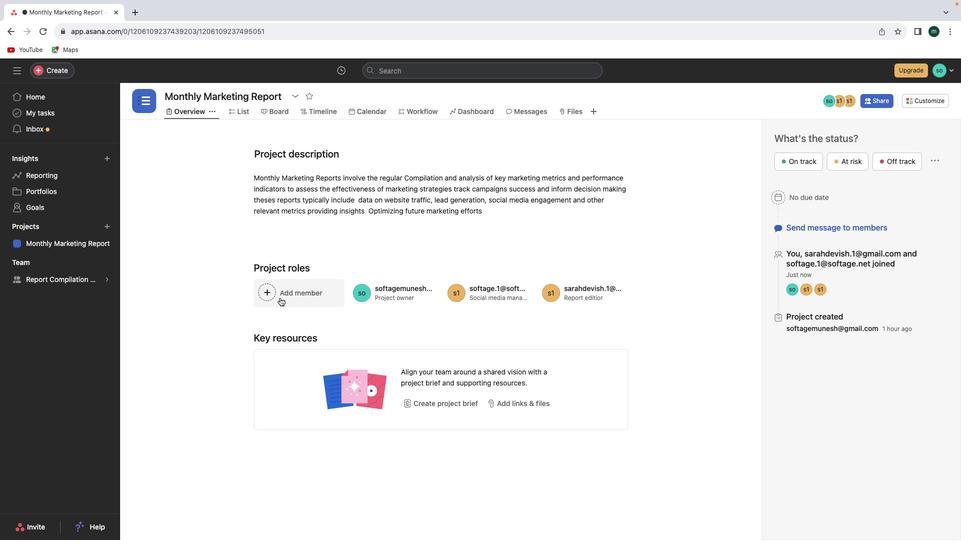 
Action: Mouse moved to (420, 239)
Screenshot: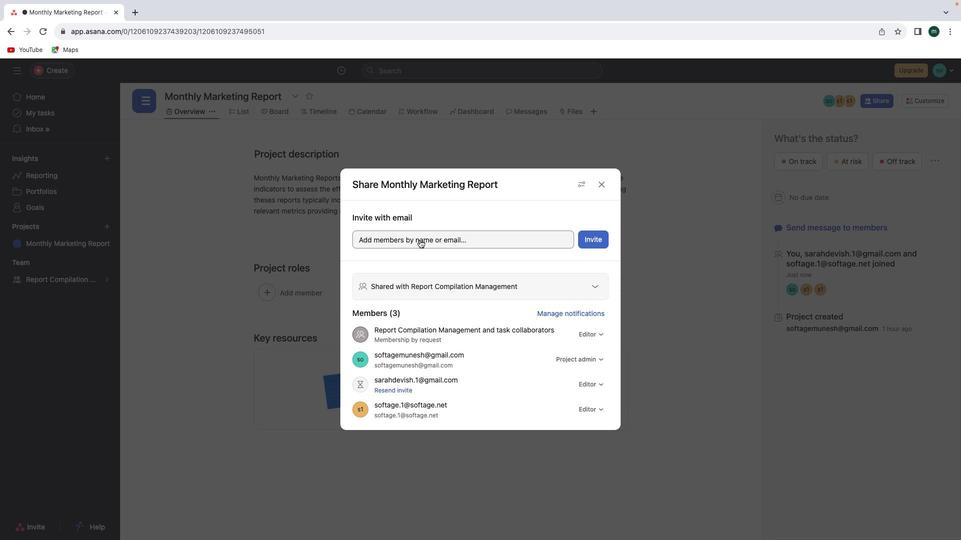 
Action: Mouse pressed left at (420, 239)
Screenshot: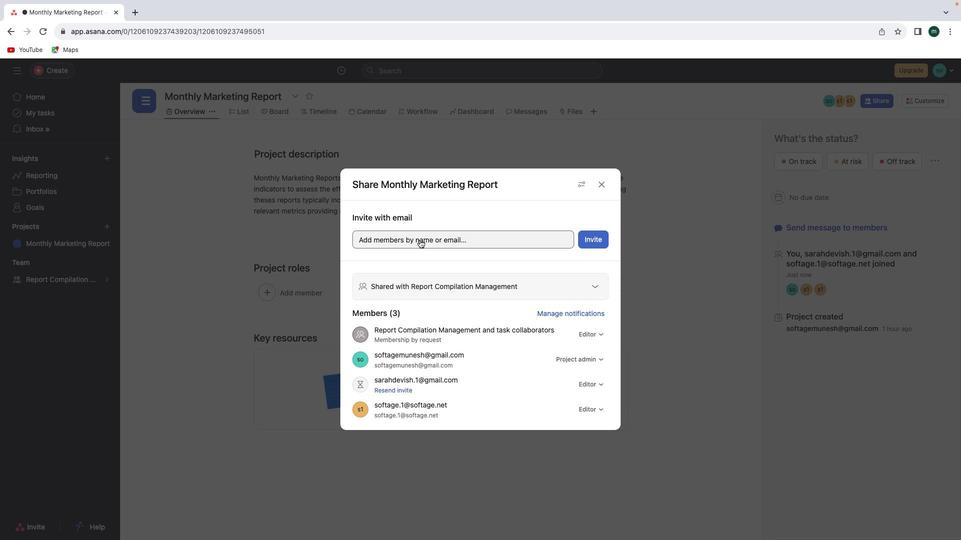 
Action: Mouse moved to (420, 239)
Screenshot: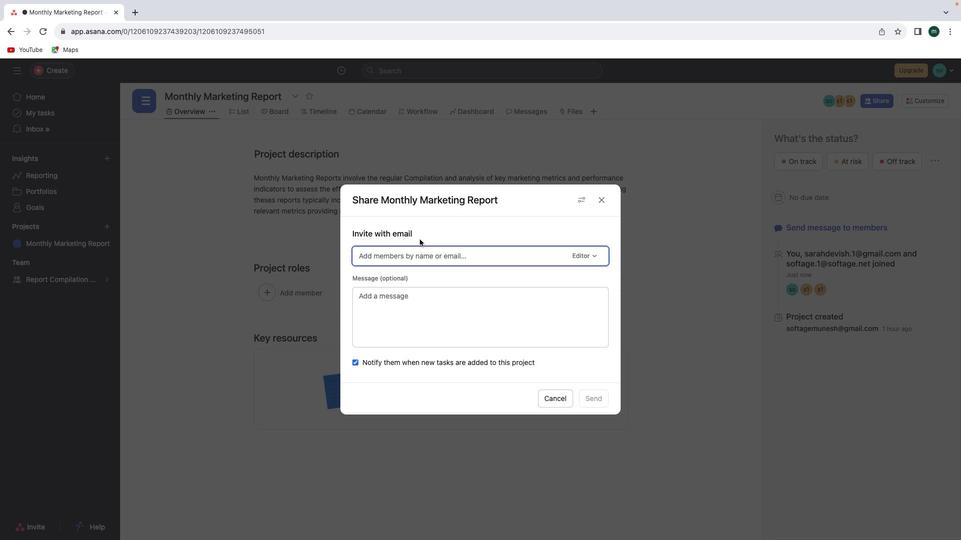 
Action: Key pressed 'e''m''i'
Screenshot: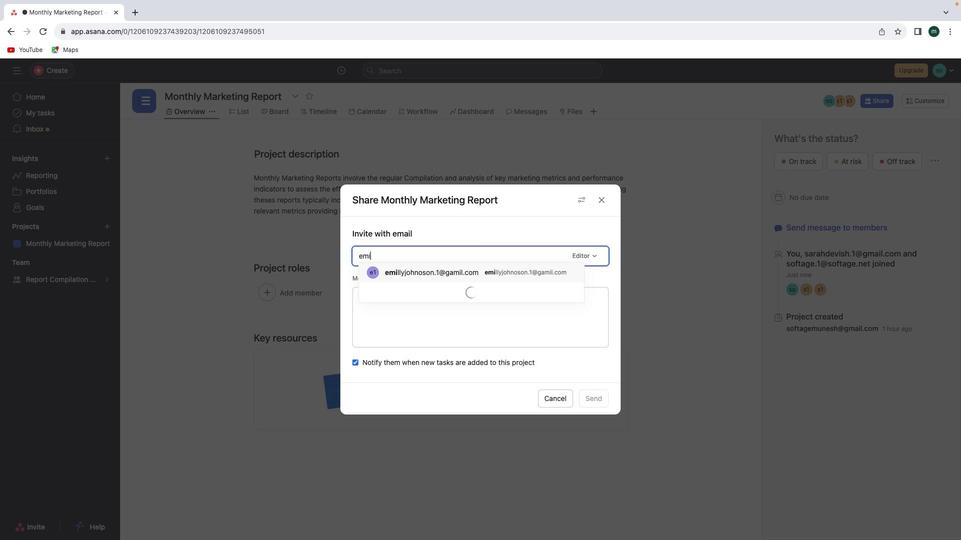 
Action: Mouse moved to (472, 268)
Screenshot: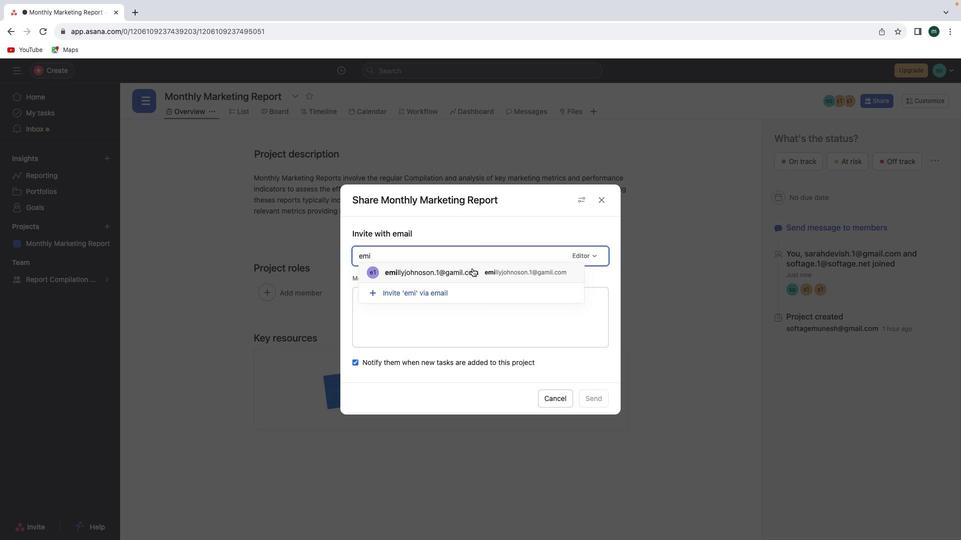 
Action: Mouse pressed left at (472, 268)
Screenshot: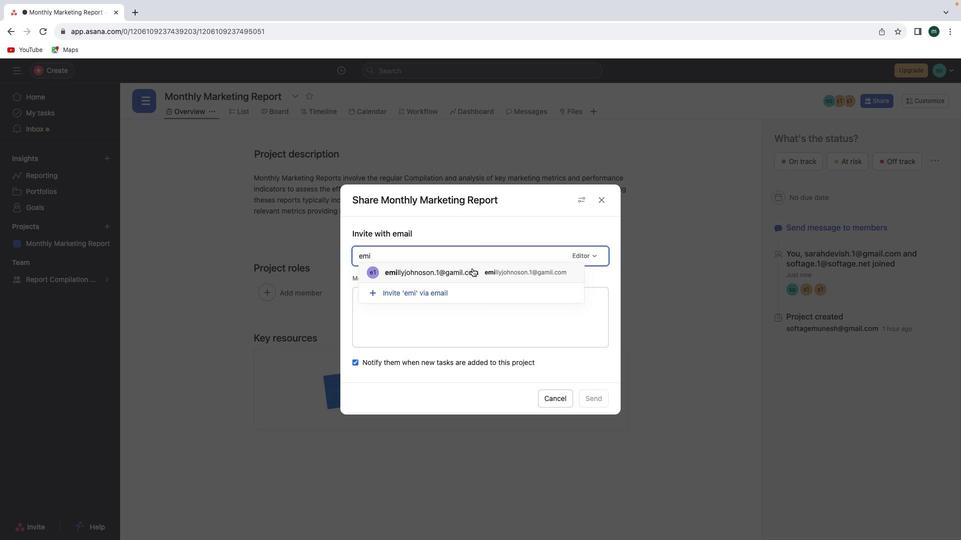 
Action: Mouse moved to (593, 405)
Screenshot: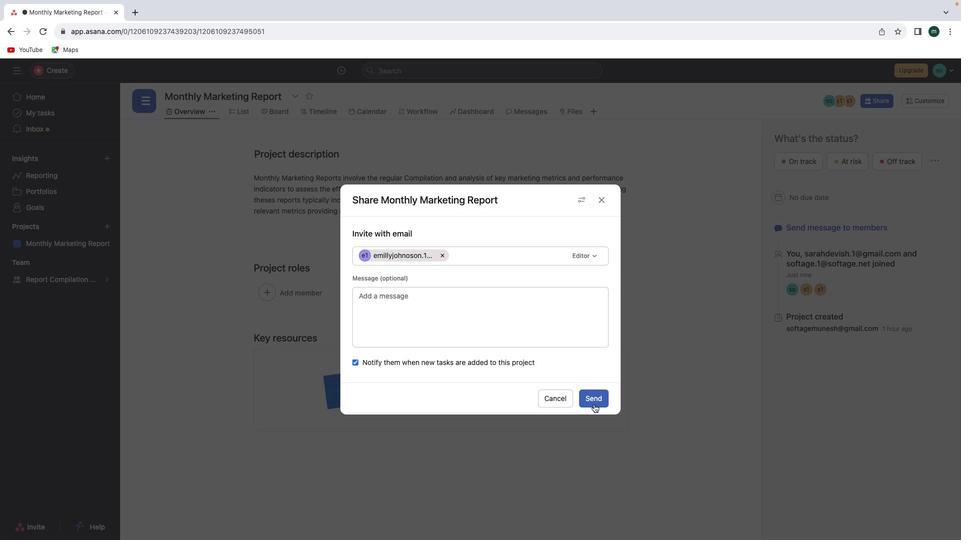 
Action: Mouse pressed left at (593, 405)
Screenshot: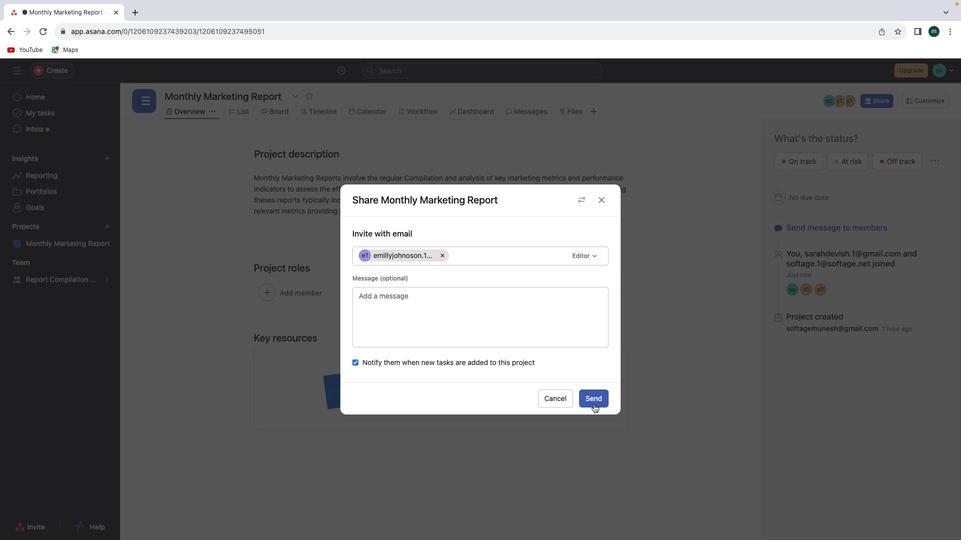 
Action: Mouse moved to (650, 364)
Screenshot: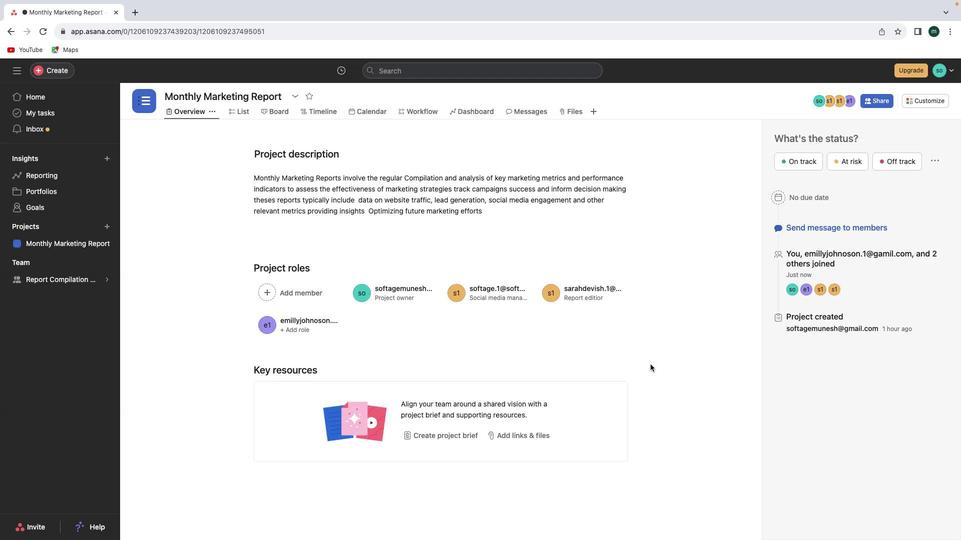 
Action: Mouse pressed left at (650, 364)
Screenshot: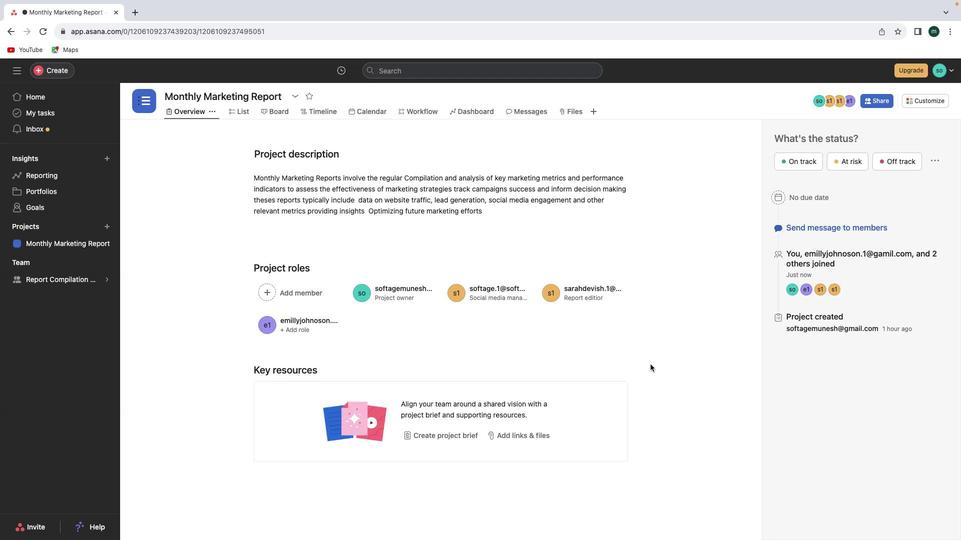 
Action: Mouse moved to (298, 331)
Screenshot: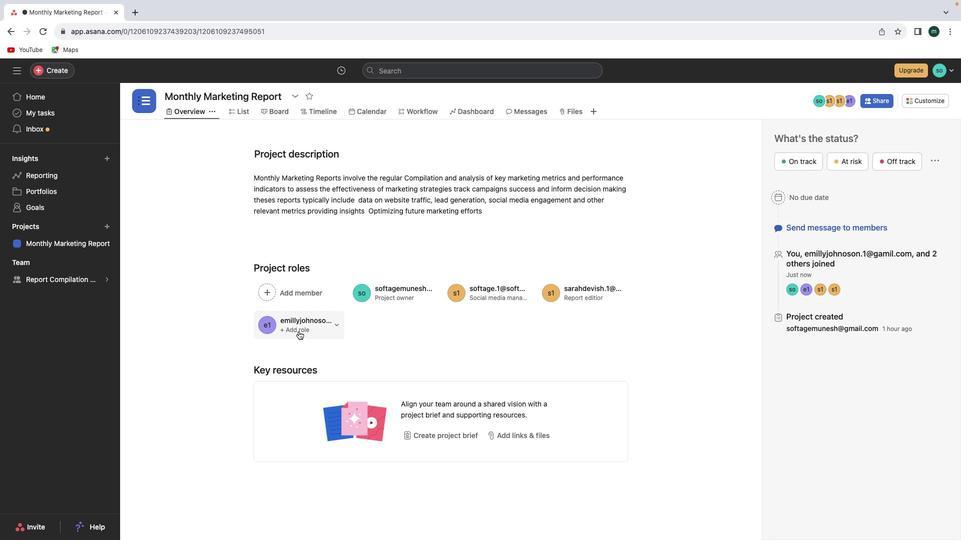 
Action: Mouse pressed left at (298, 331)
Screenshot: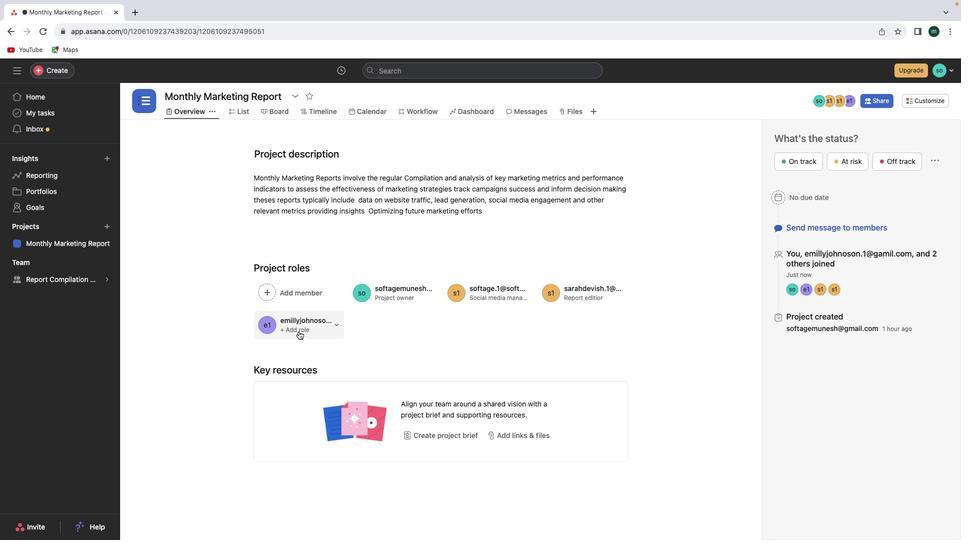 
Action: Mouse moved to (310, 352)
Screenshot: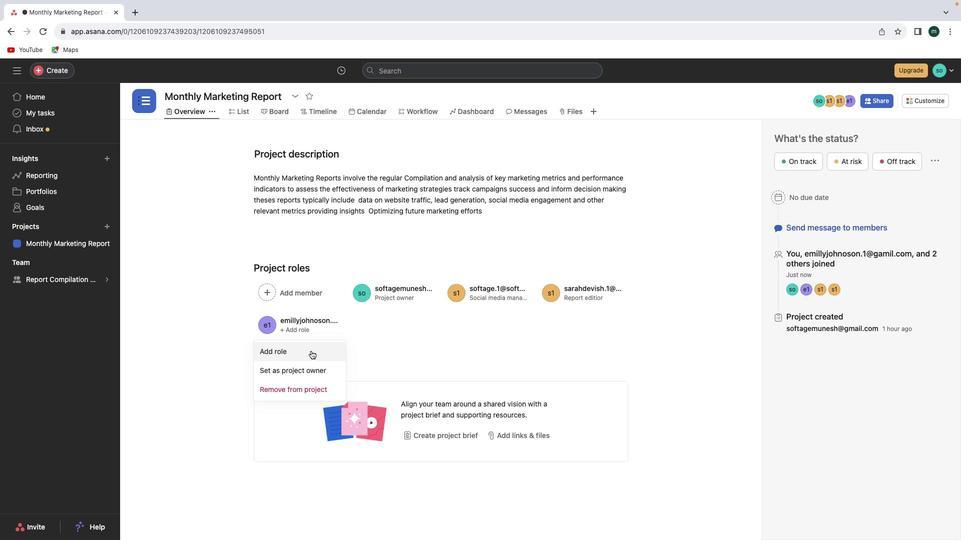 
Action: Mouse pressed left at (310, 352)
Screenshot: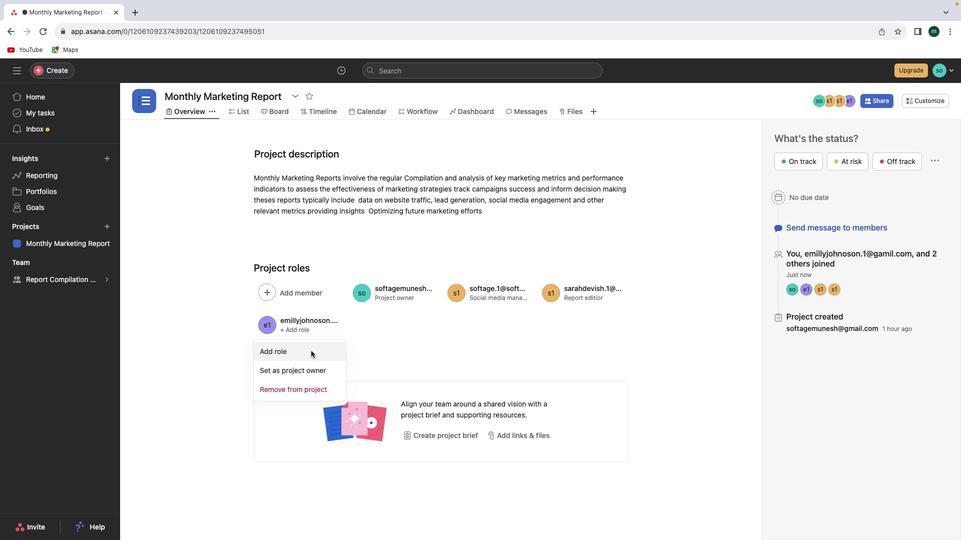 
Action: Mouse moved to (344, 375)
Screenshot: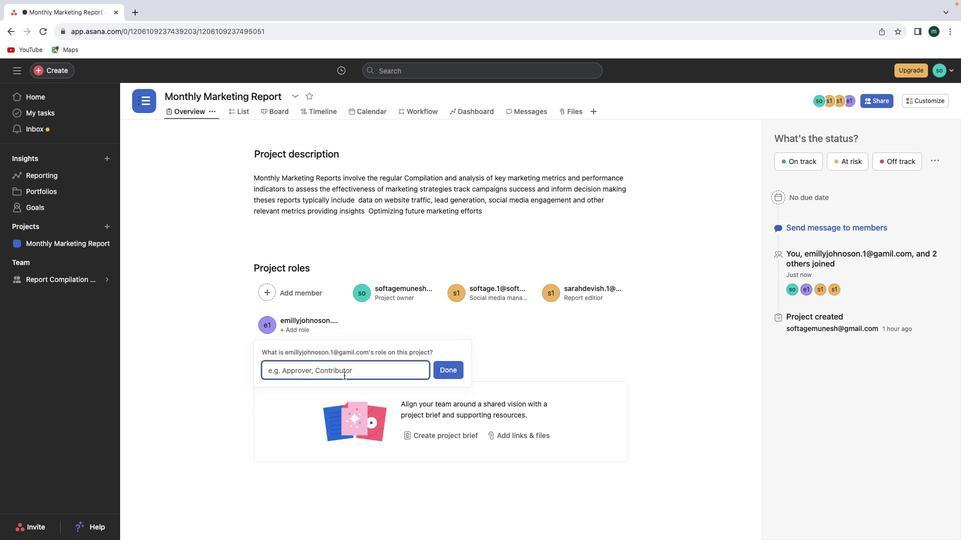 
Action: Mouse pressed left at (344, 375)
Screenshot: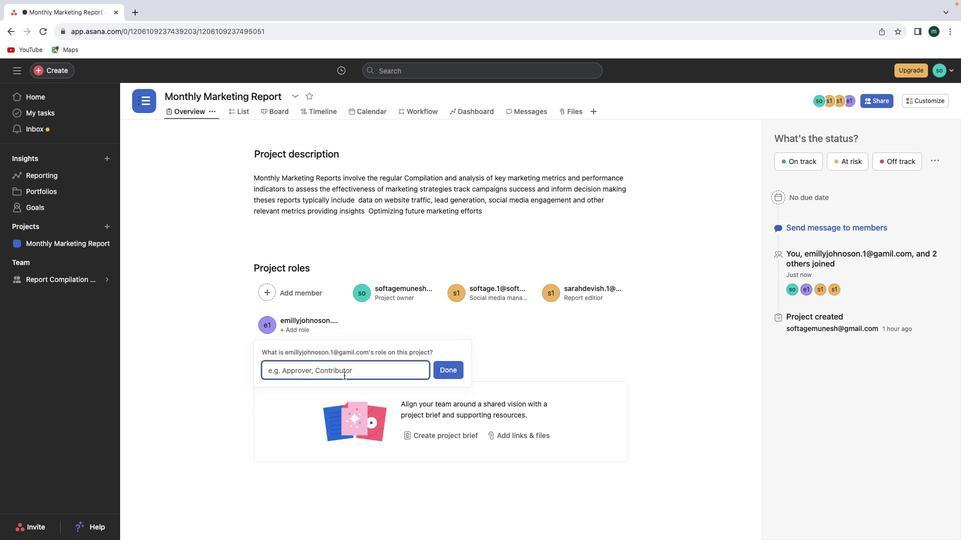 
Action: Mouse moved to (341, 367)
Screenshot: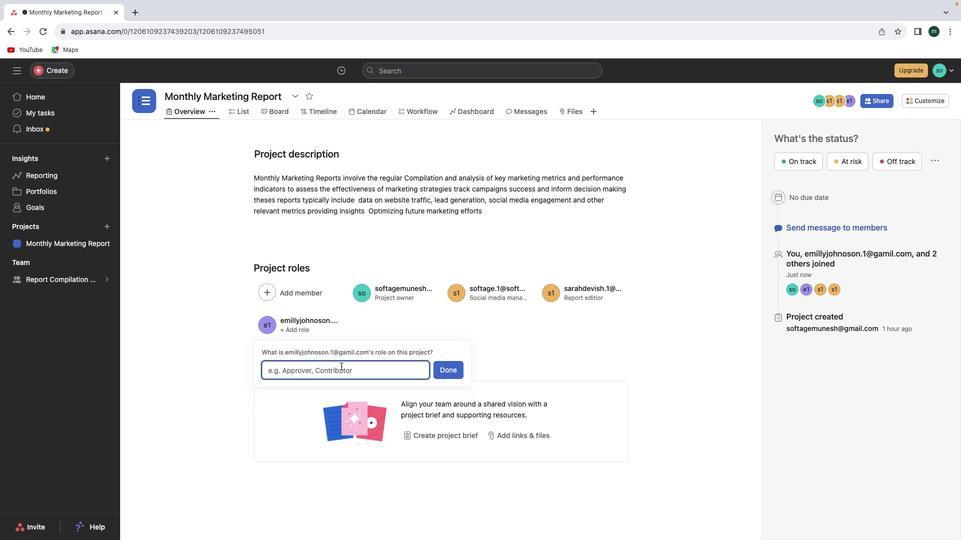 
Action: Key pressed Key.shift'F''o''r''m''a''t''i''n''g'Key.spaceKey.shift'S''p''e''c''i''a''l''i''s''t''.'Key.space
Screenshot: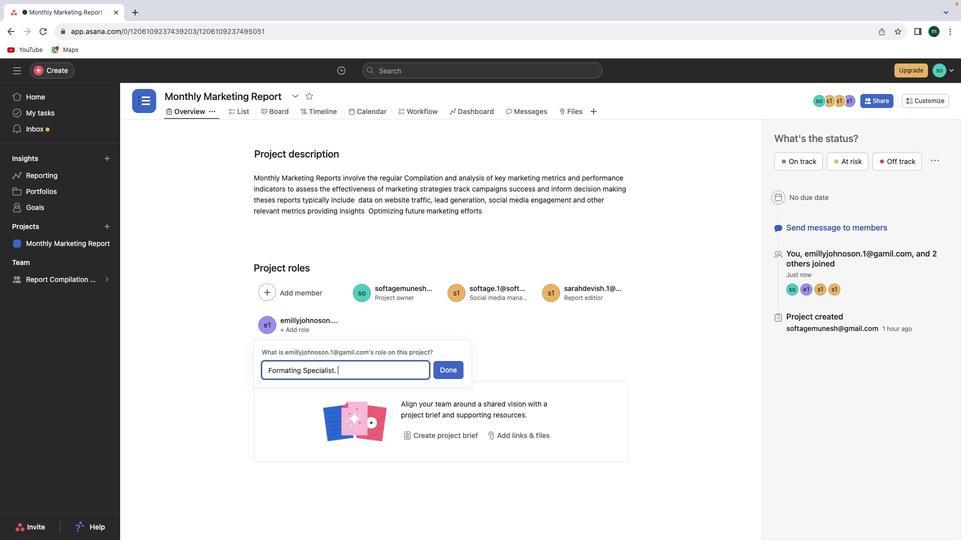 
Action: Mouse moved to (445, 377)
Screenshot: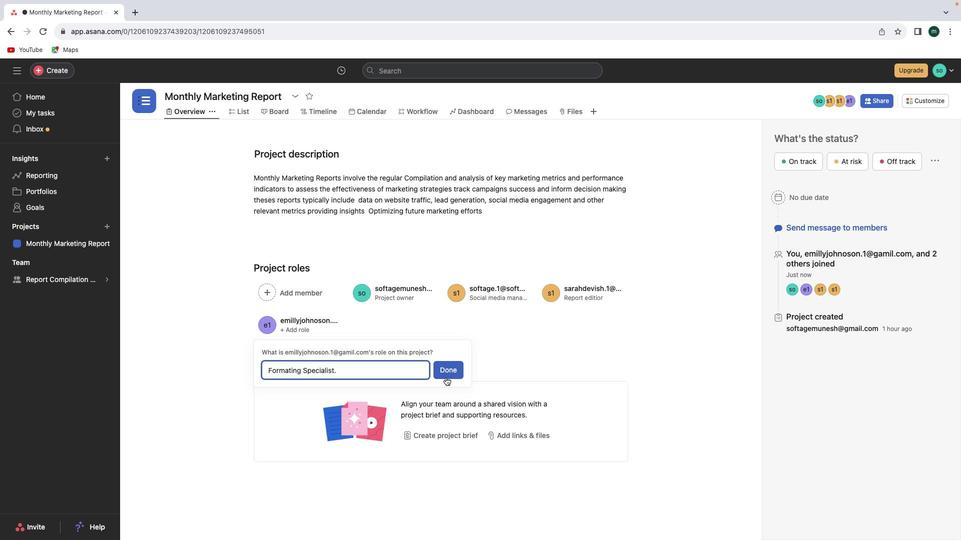 
Action: Mouse pressed left at (445, 377)
Screenshot: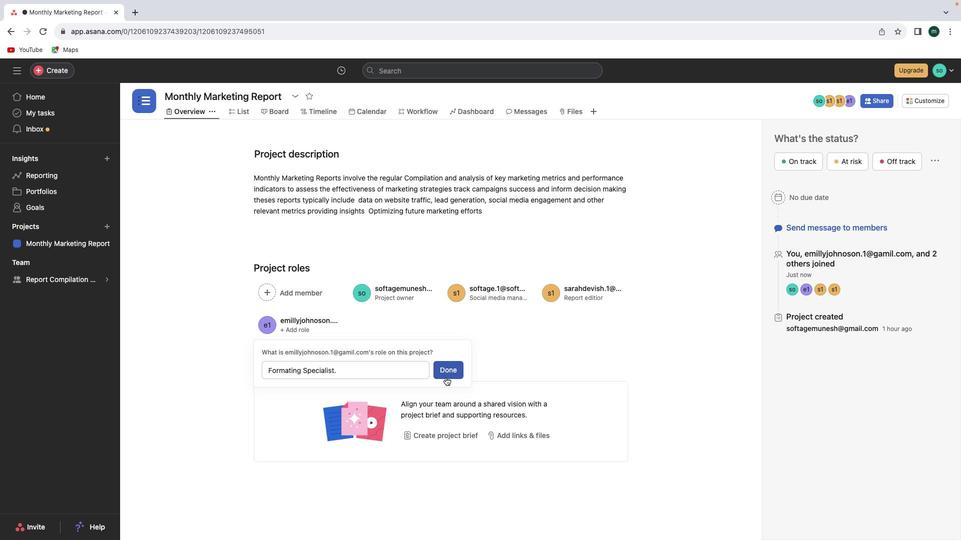 
